Task: Find flights from Chicago to Europe for two people, traveling from August 1 to August 31.
Action: Mouse pressed left at (358, 245)
Screenshot: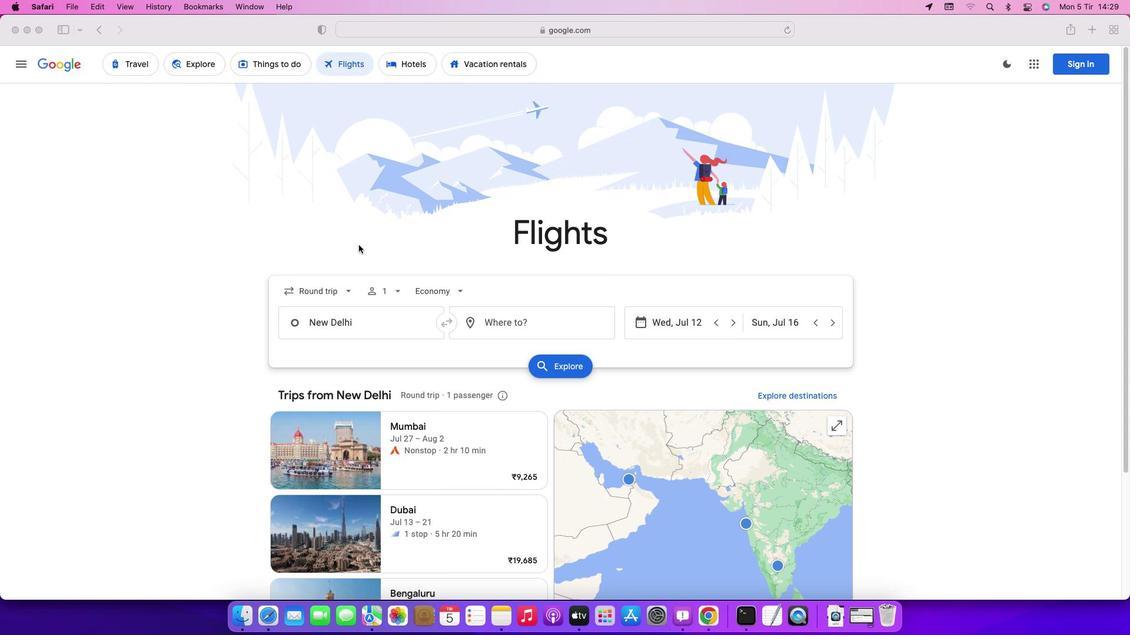 
Action: Mouse moved to (342, 294)
Screenshot: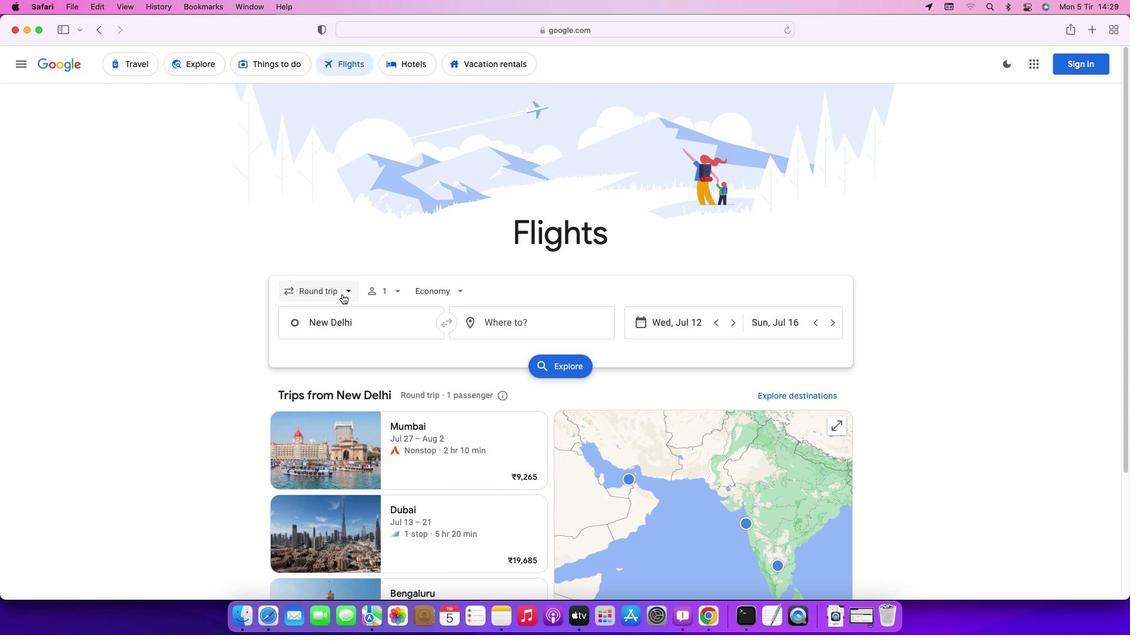 
Action: Mouse pressed left at (342, 294)
Screenshot: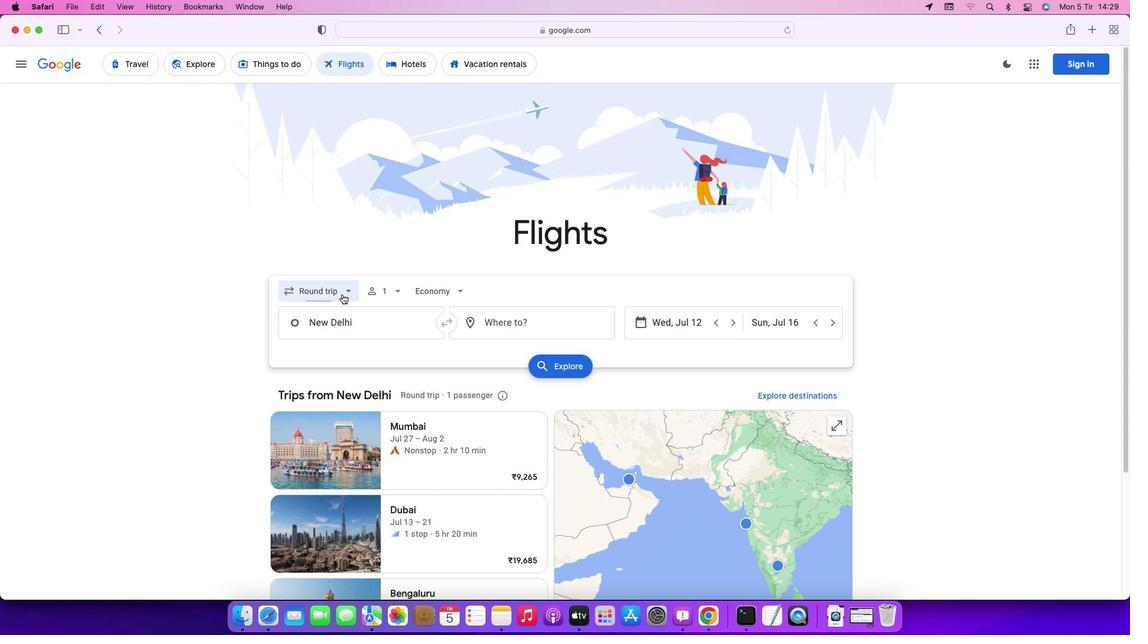 
Action: Mouse moved to (335, 316)
Screenshot: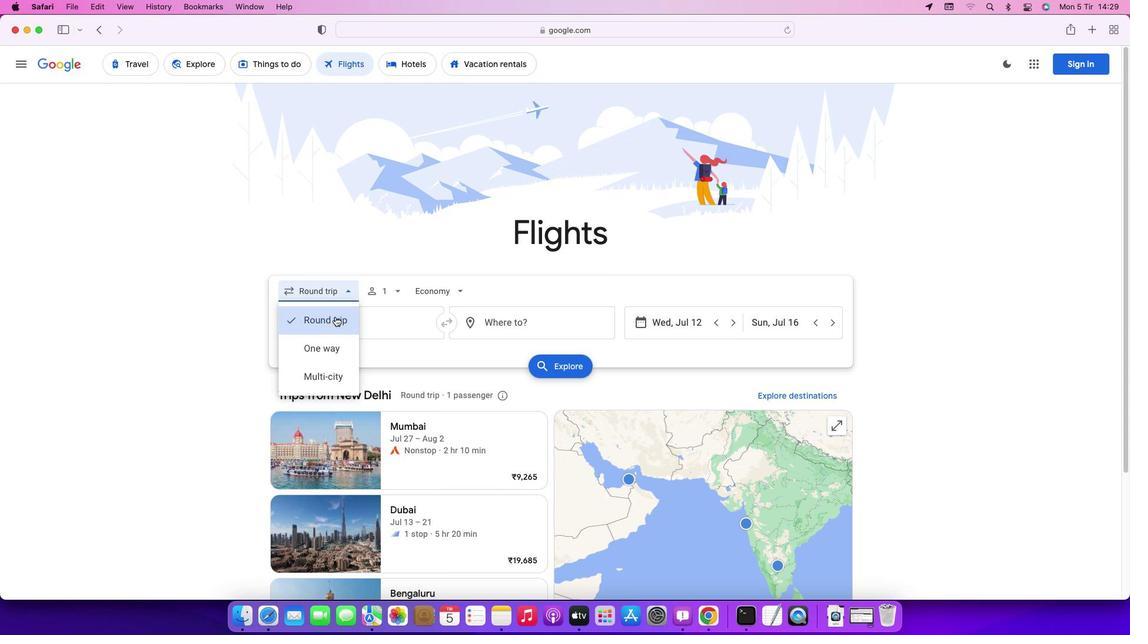 
Action: Mouse pressed left at (335, 316)
Screenshot: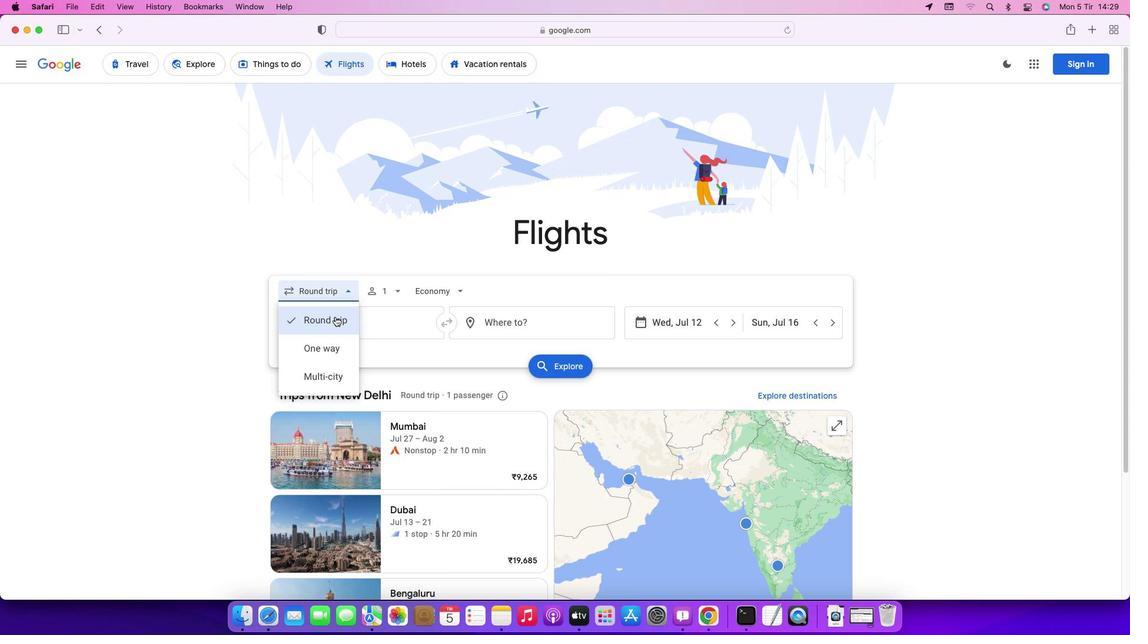 
Action: Mouse moved to (388, 289)
Screenshot: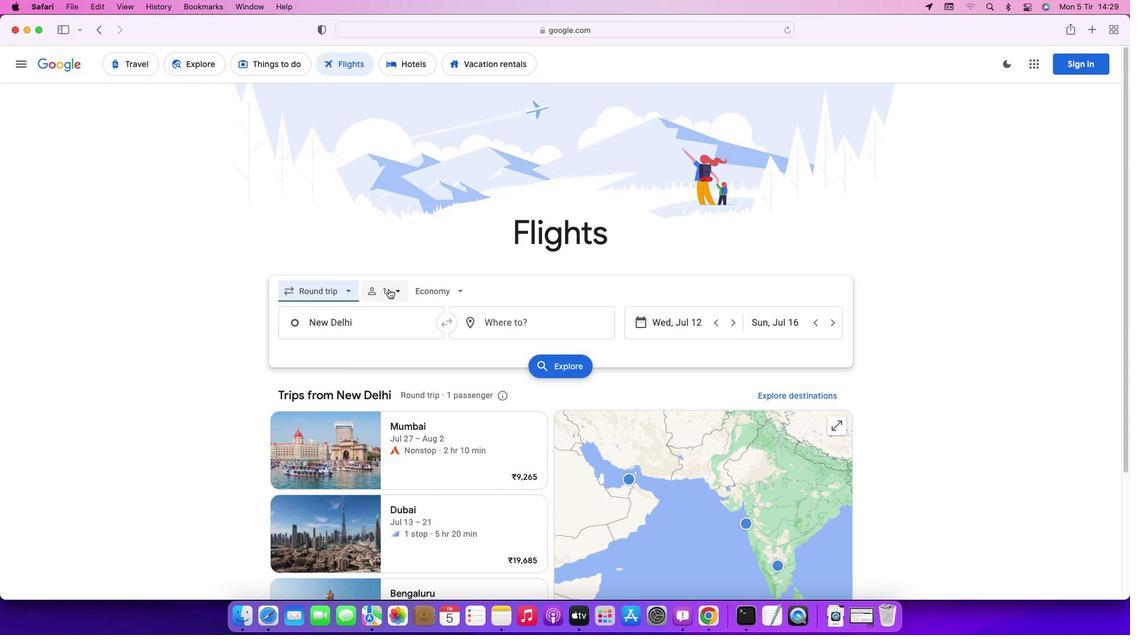 
Action: Mouse pressed left at (388, 289)
Screenshot: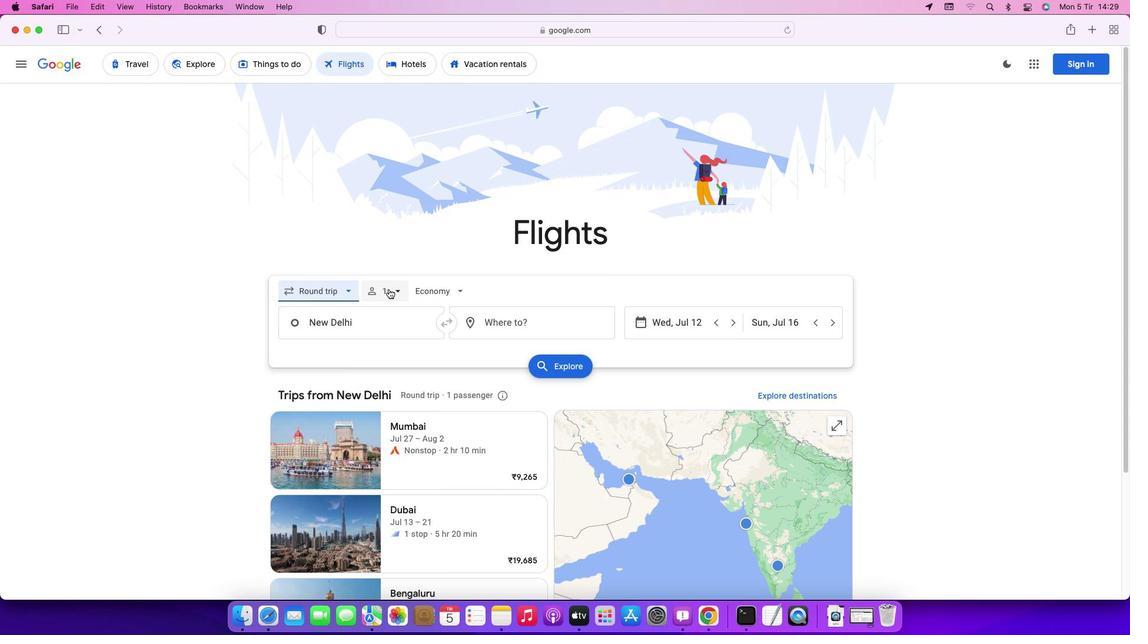 
Action: Mouse moved to (466, 319)
Screenshot: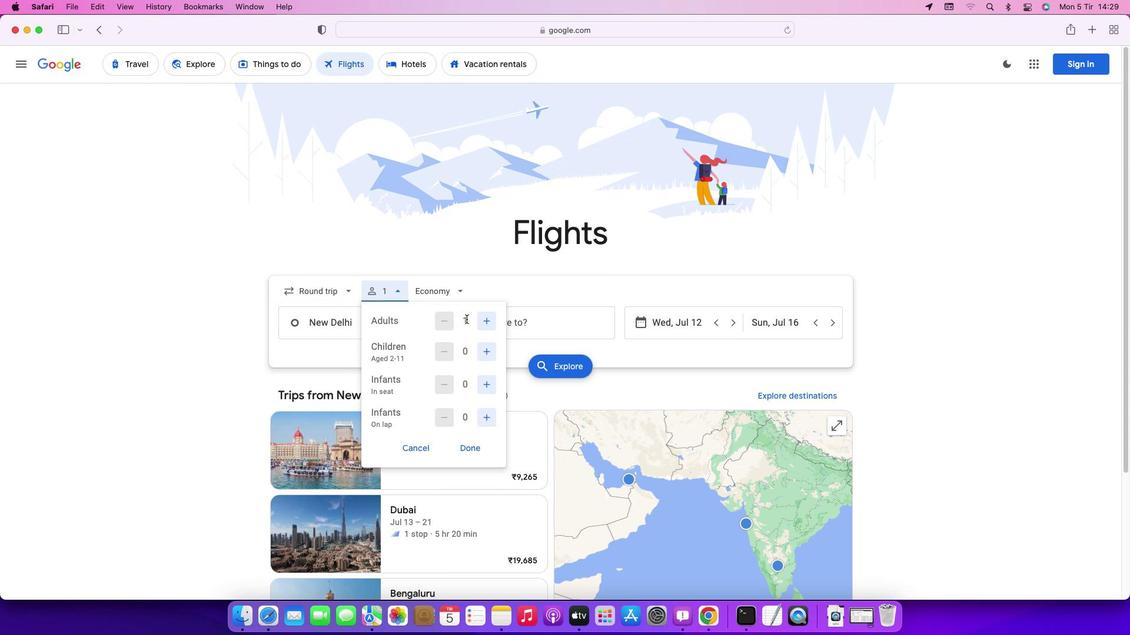 
Action: Mouse pressed left at (466, 319)
Screenshot: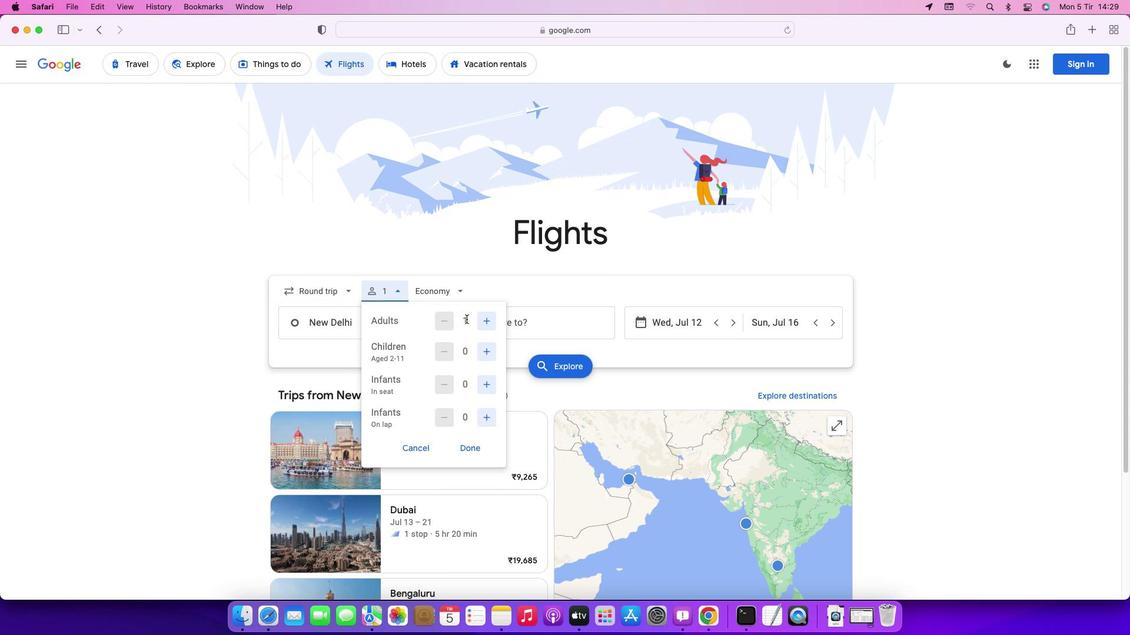 
Action: Mouse moved to (483, 383)
Screenshot: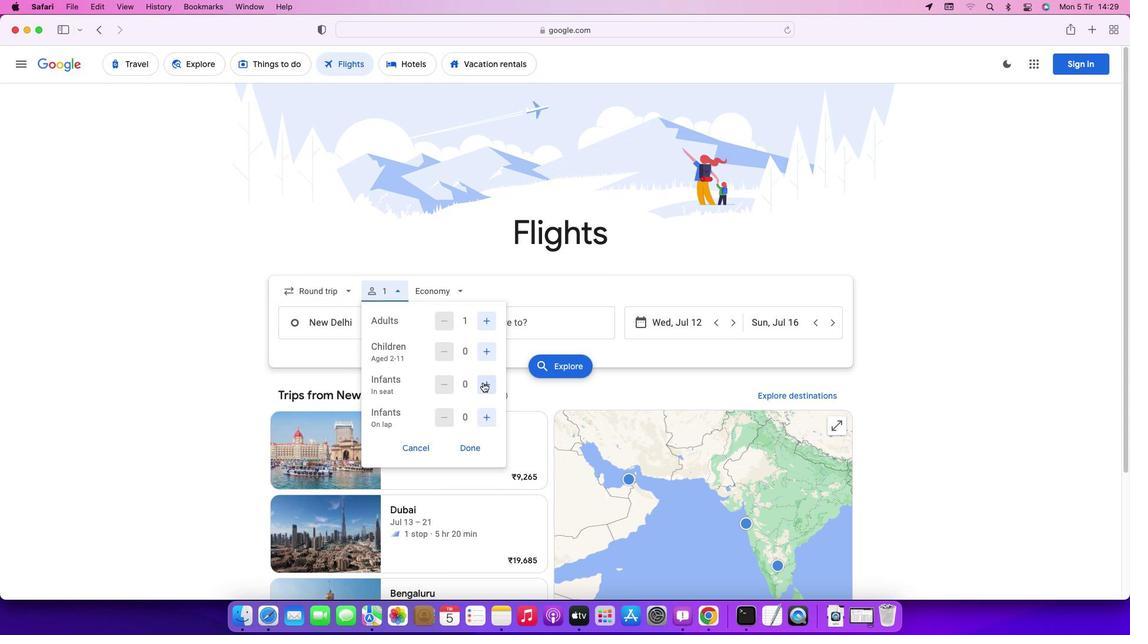 
Action: Mouse pressed left at (483, 383)
Screenshot: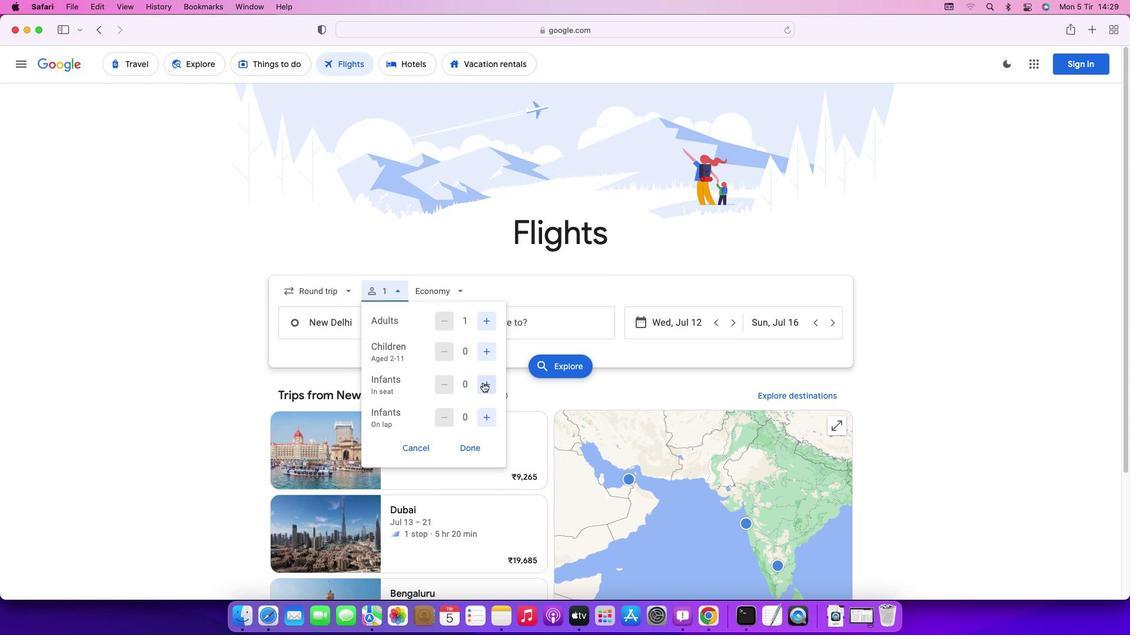 
Action: Mouse moved to (472, 453)
Screenshot: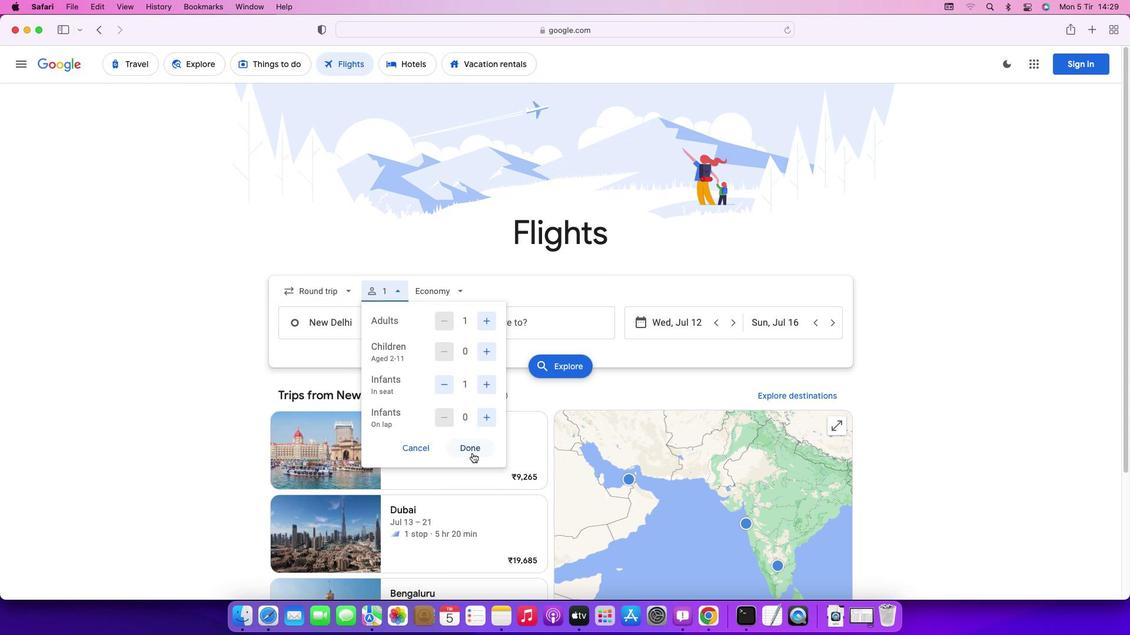 
Action: Mouse pressed left at (472, 453)
Screenshot: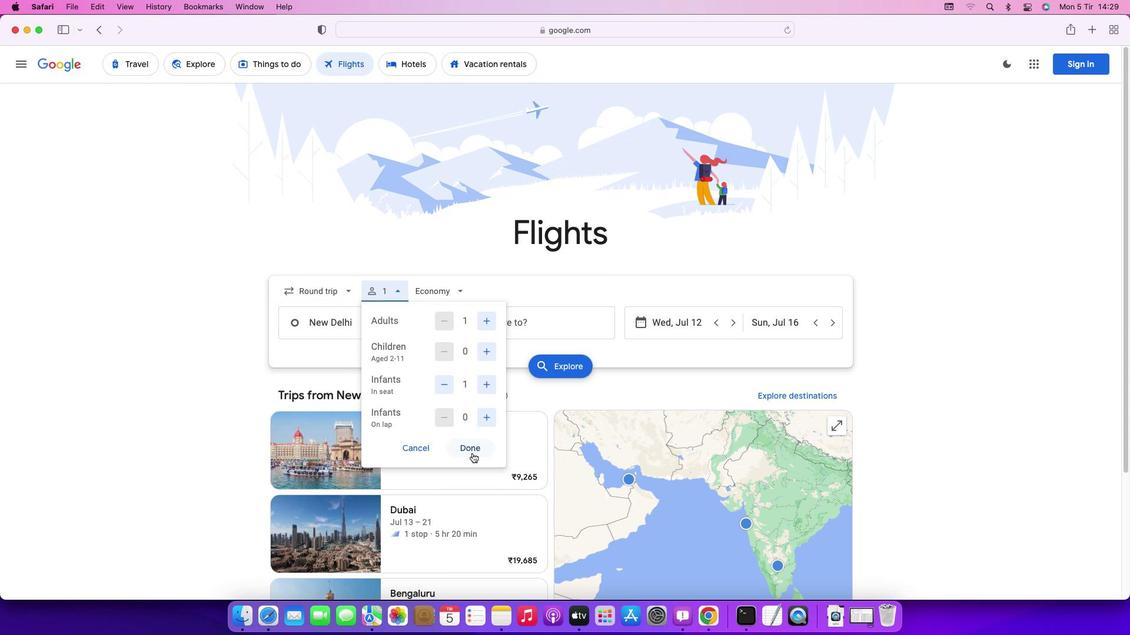
Action: Mouse moved to (446, 287)
Screenshot: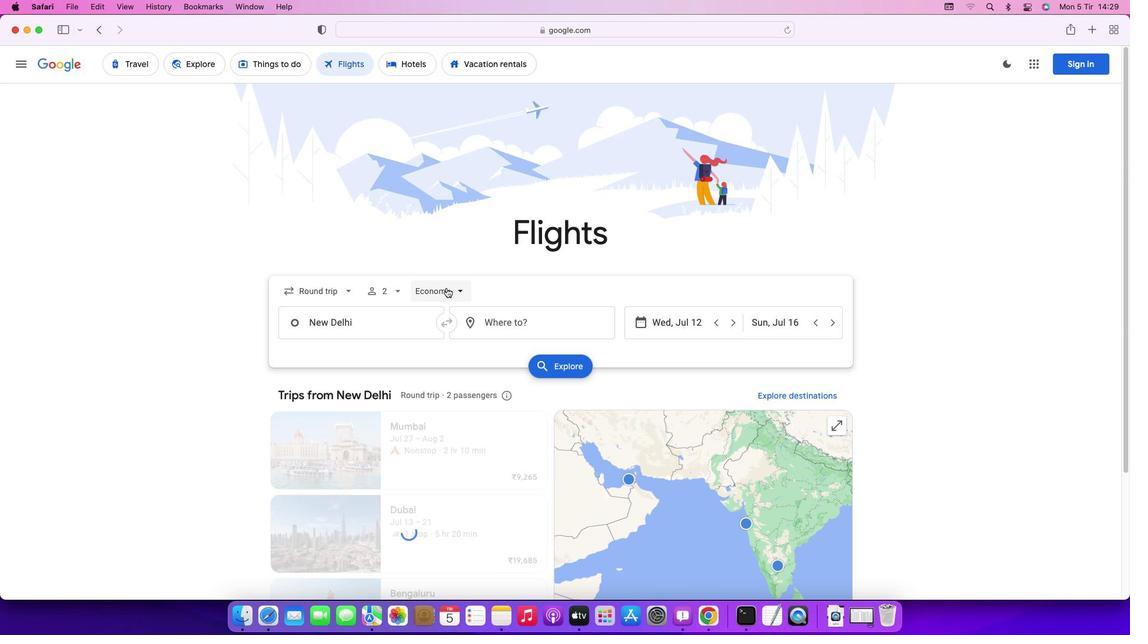 
Action: Mouse pressed left at (446, 287)
Screenshot: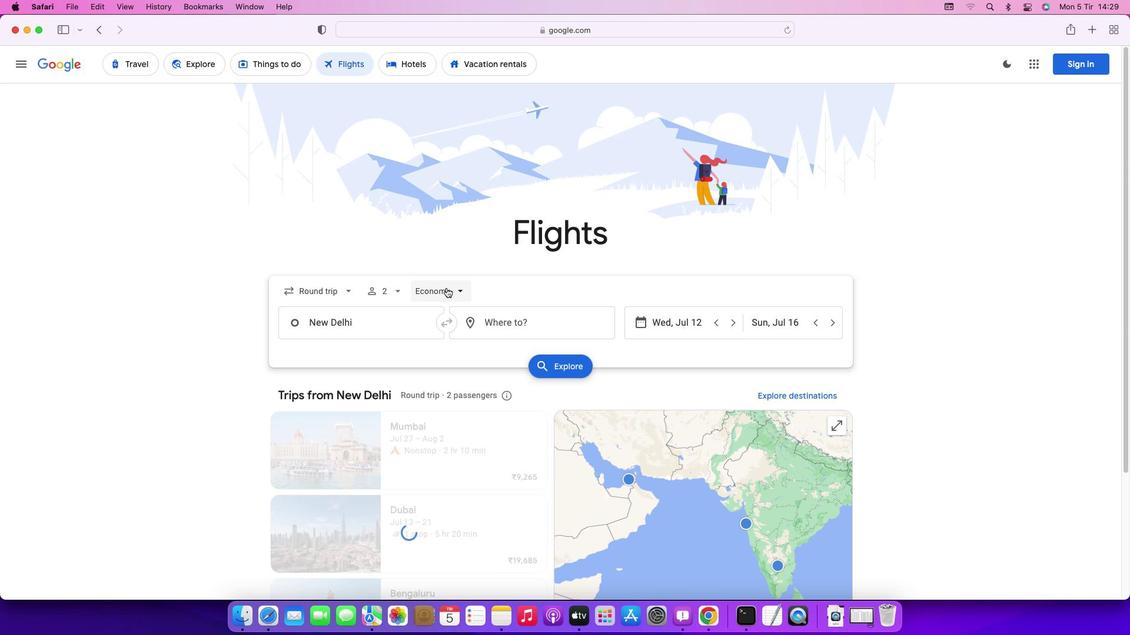 
Action: Mouse moved to (459, 319)
Screenshot: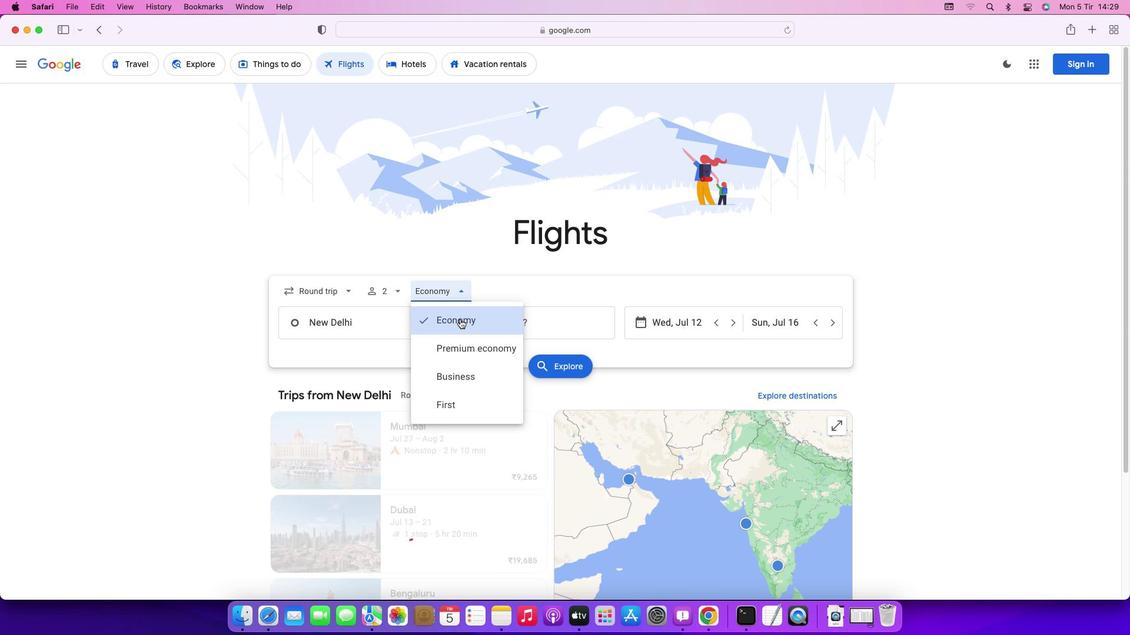 
Action: Mouse pressed left at (459, 319)
Screenshot: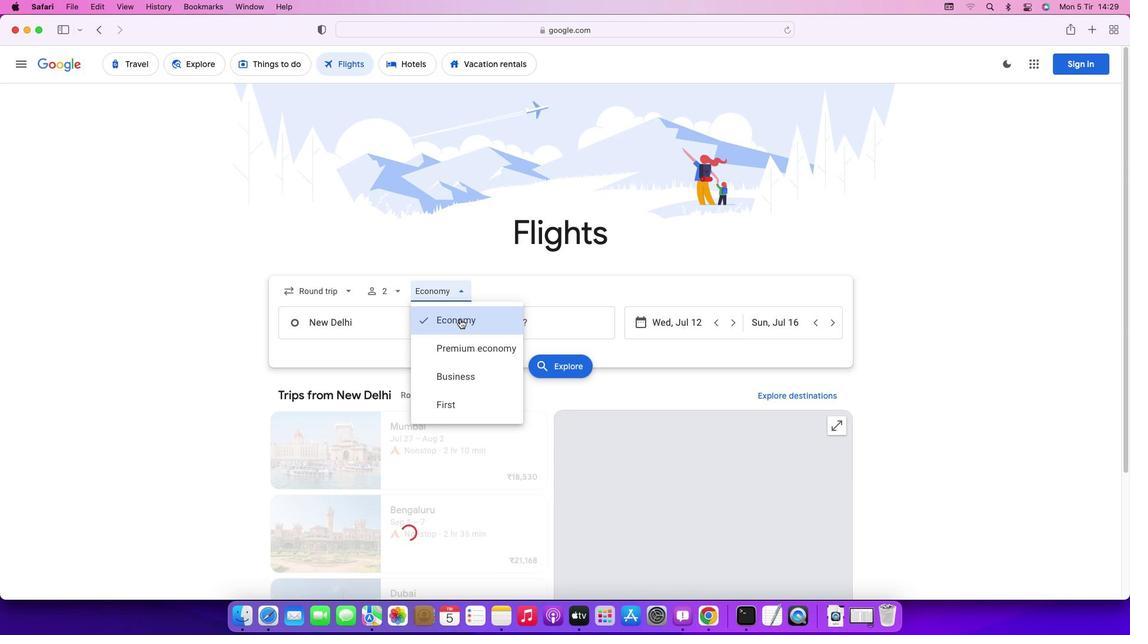 
Action: Mouse moved to (386, 322)
Screenshot: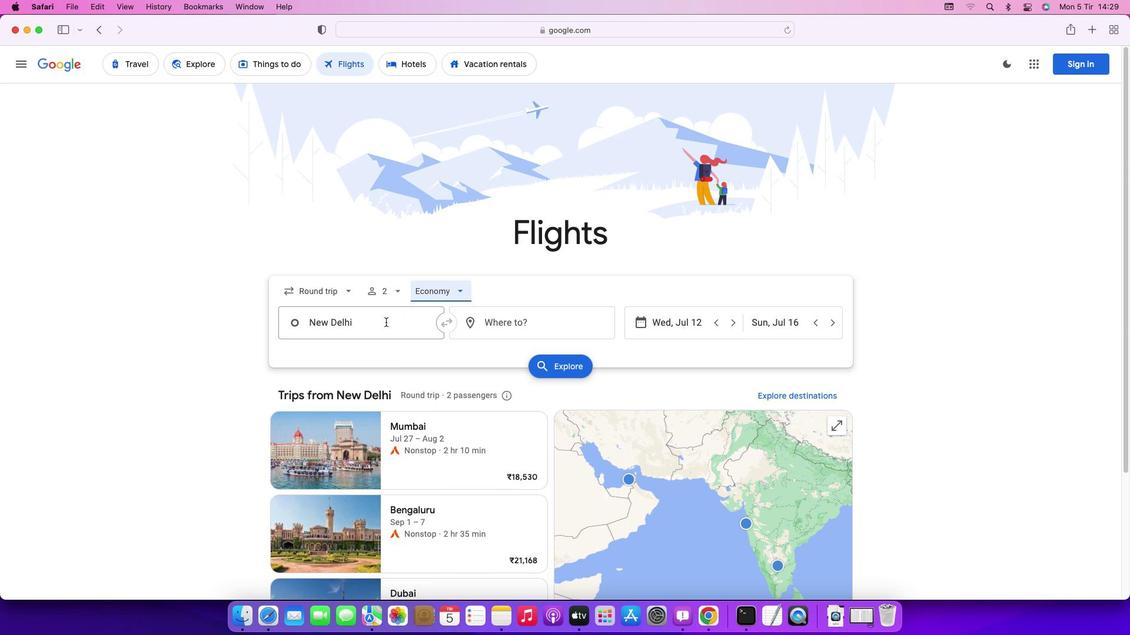
Action: Mouse pressed left at (386, 322)
Screenshot: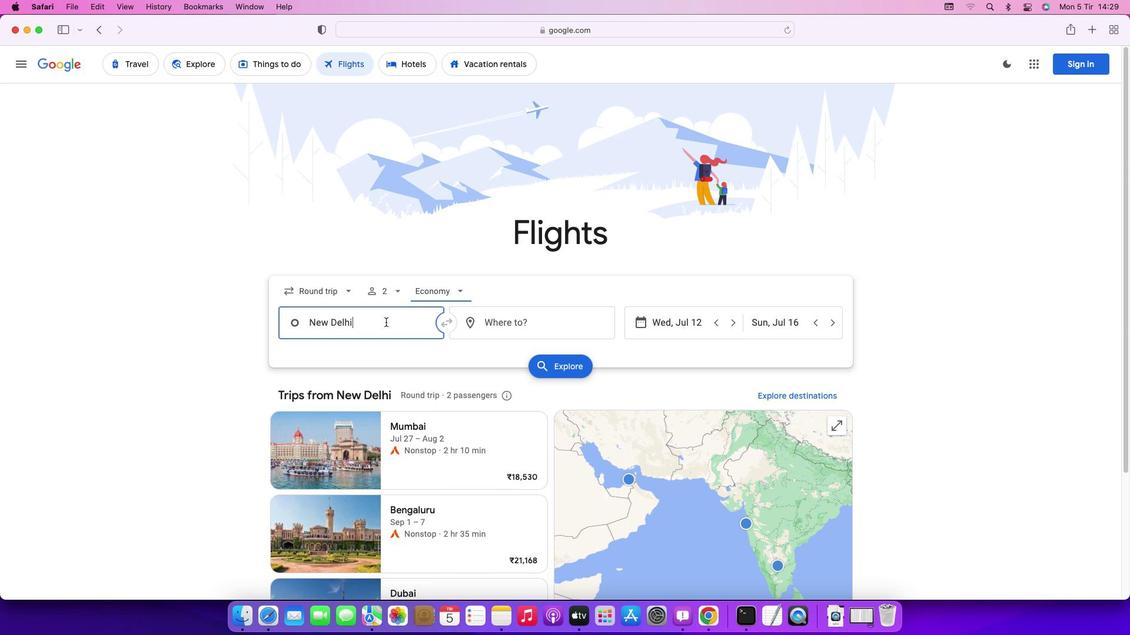 
Action: Mouse moved to (375, 326)
Screenshot: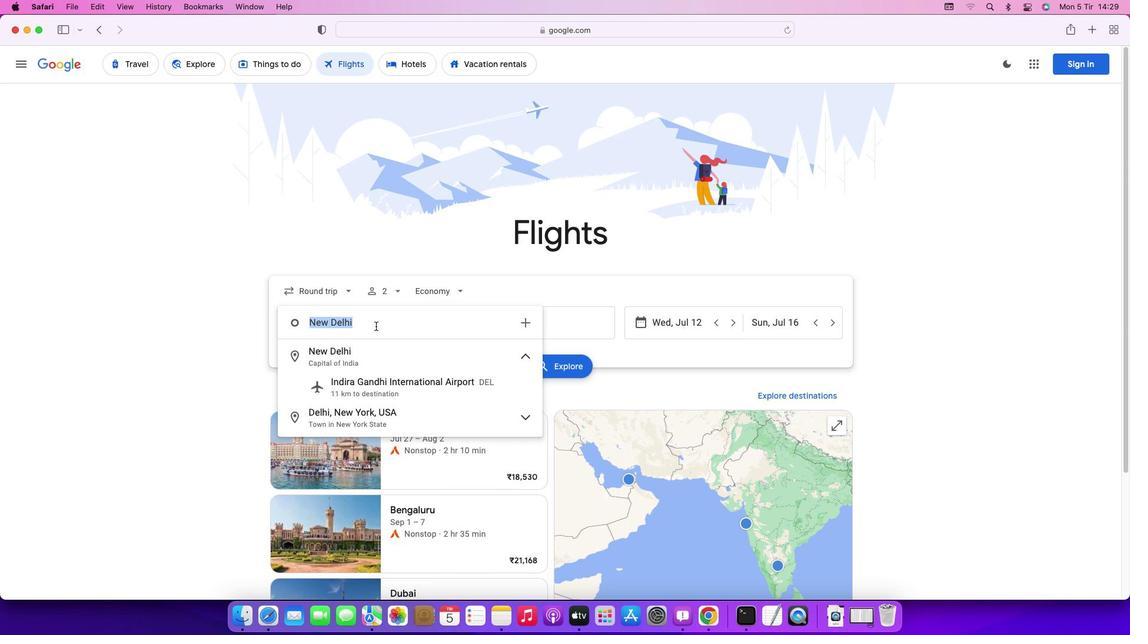 
Action: Key pressed Key.backspaceKey.caps_lock'C'Key.caps_lock'h''i''c''a''g''o'Key.enter
Screenshot: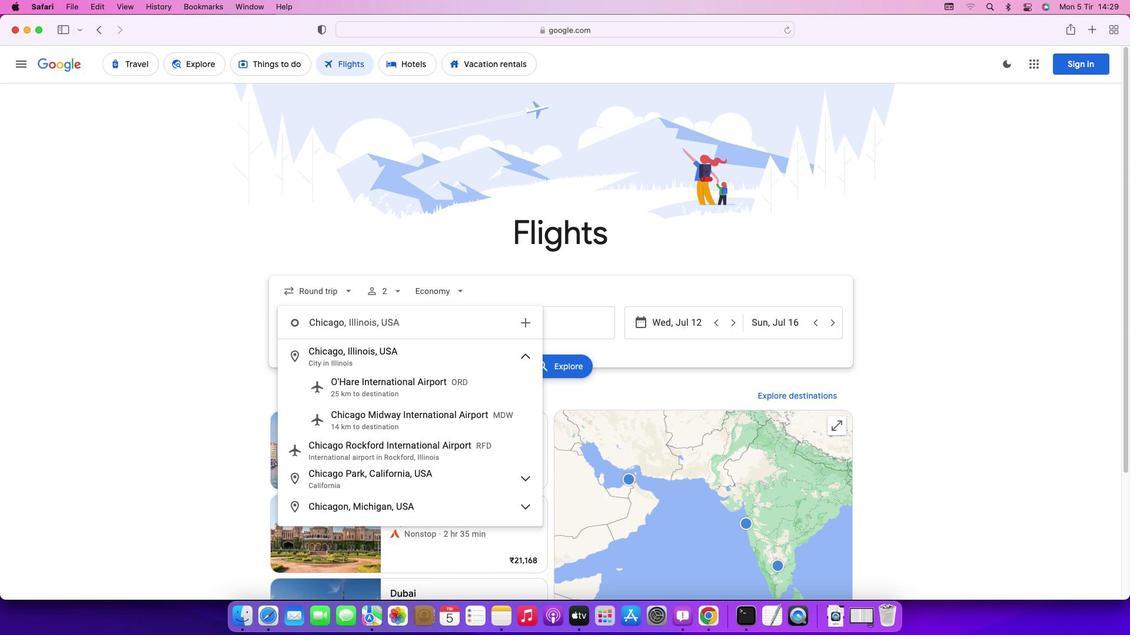 
Action: Mouse moved to (489, 322)
Screenshot: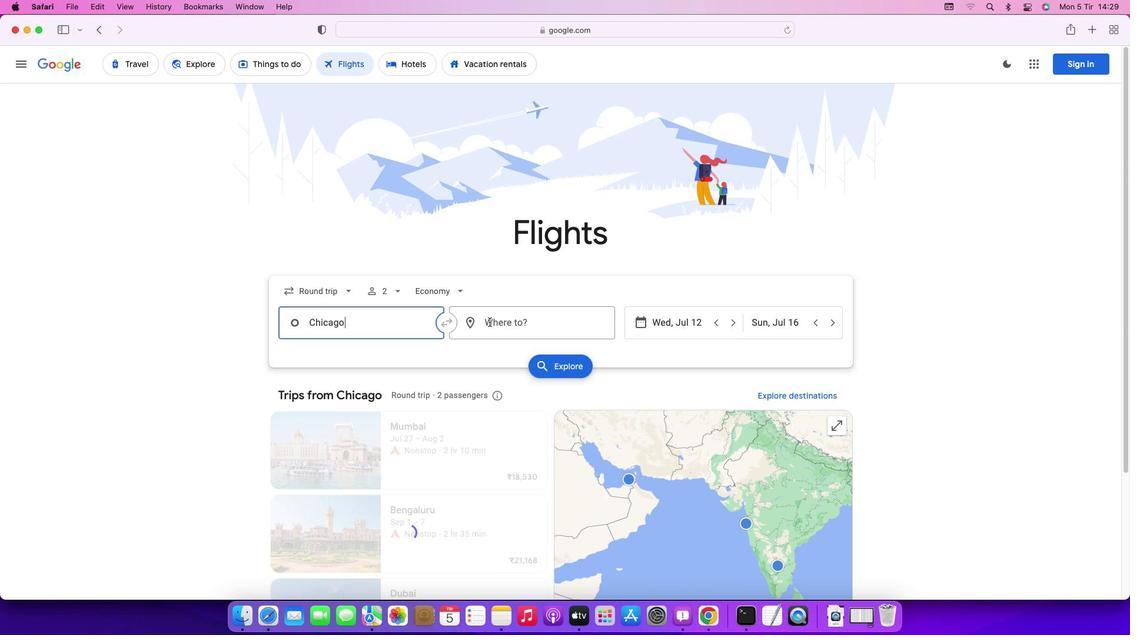 
Action: Mouse pressed left at (489, 322)
Screenshot: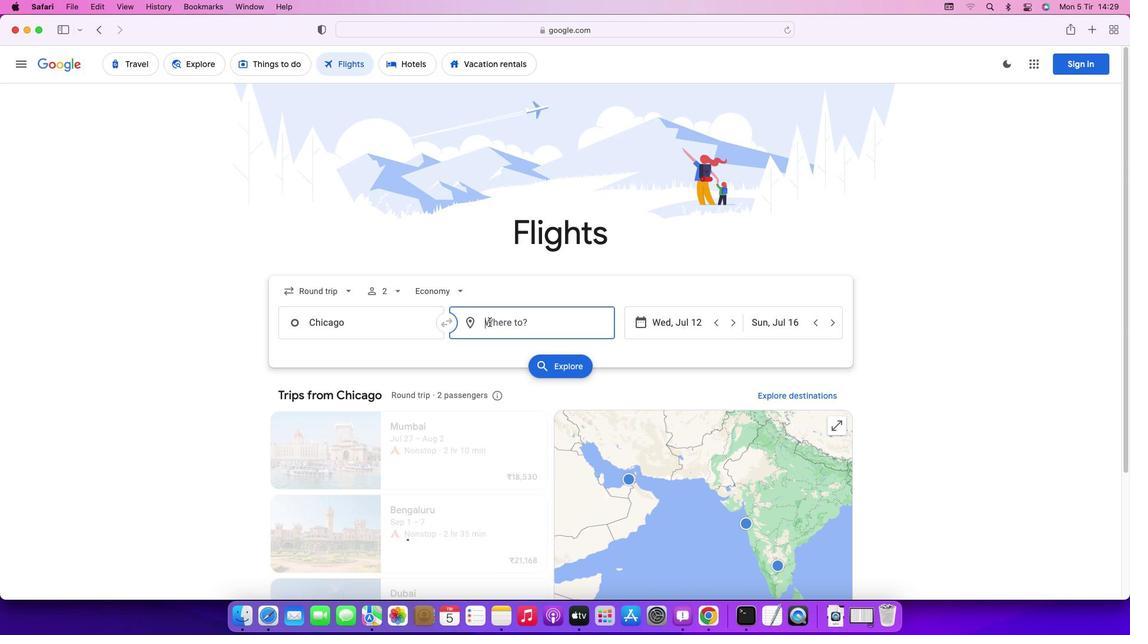 
Action: Key pressed Key.caps_lock'E'Key.caps_lock'u''r''o''p''e'Key.enter
Screenshot: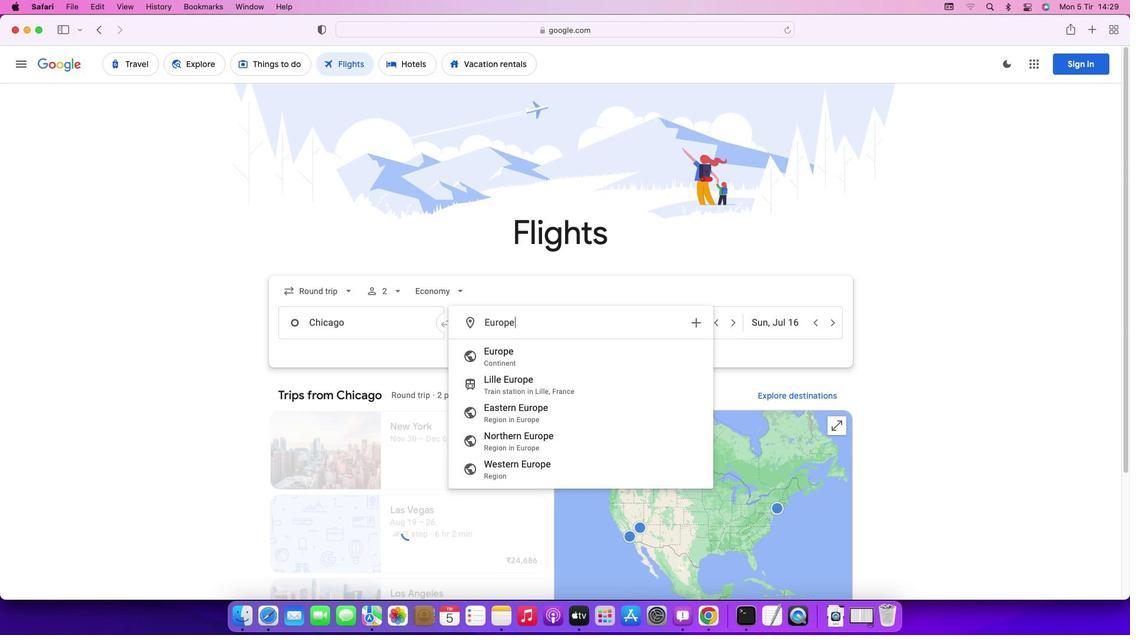 
Action: Mouse moved to (704, 322)
Screenshot: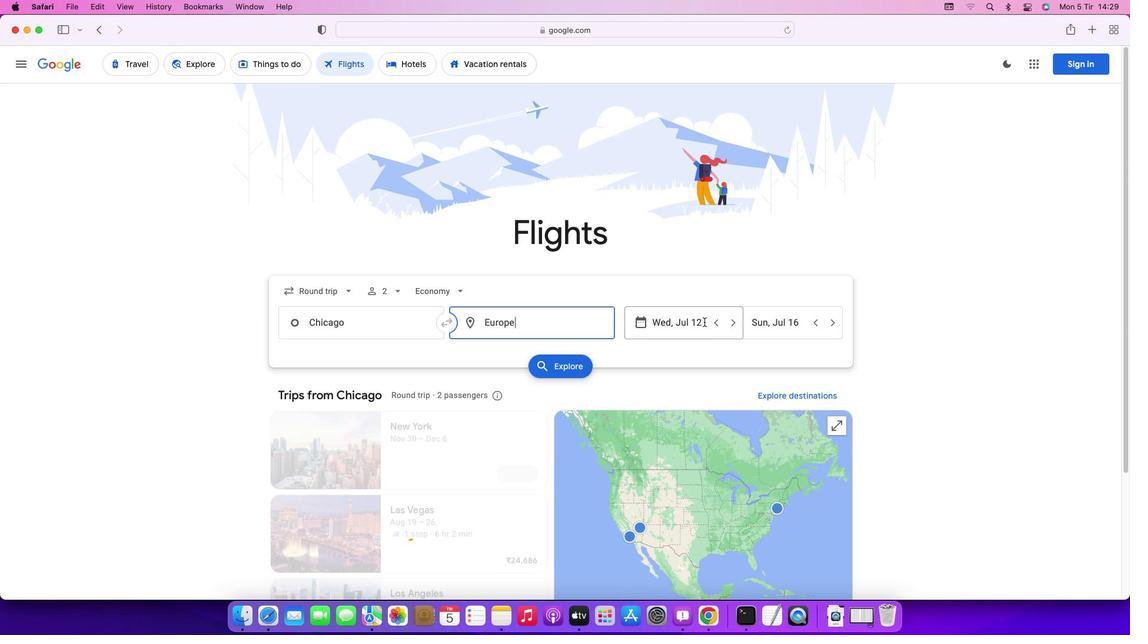 
Action: Mouse pressed left at (704, 322)
Screenshot: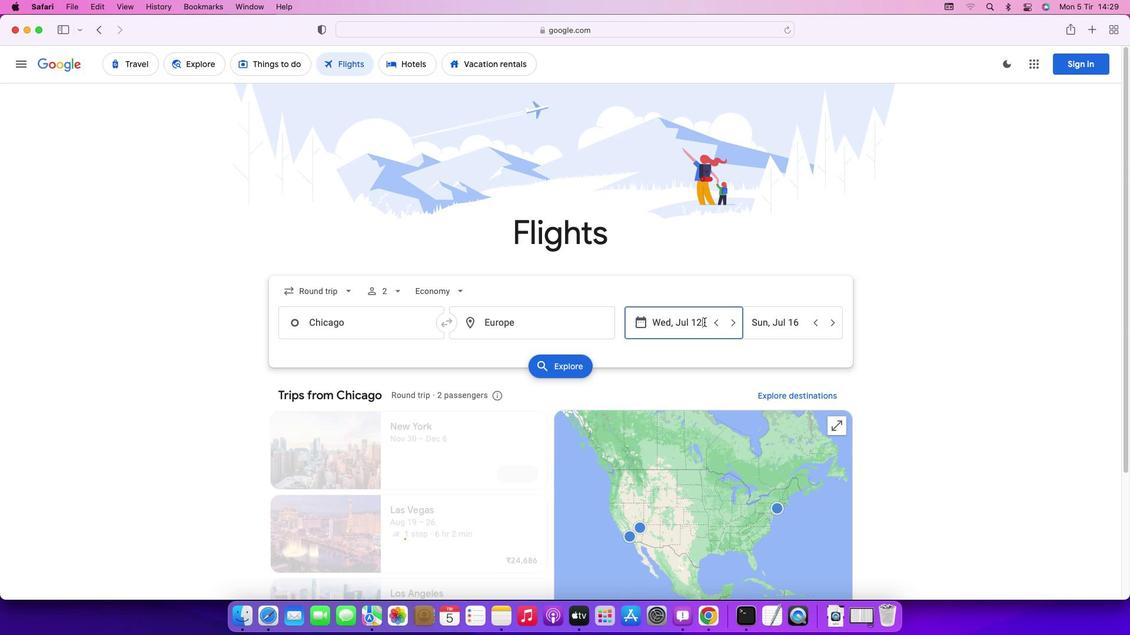 
Action: Mouse moved to (850, 442)
Screenshot: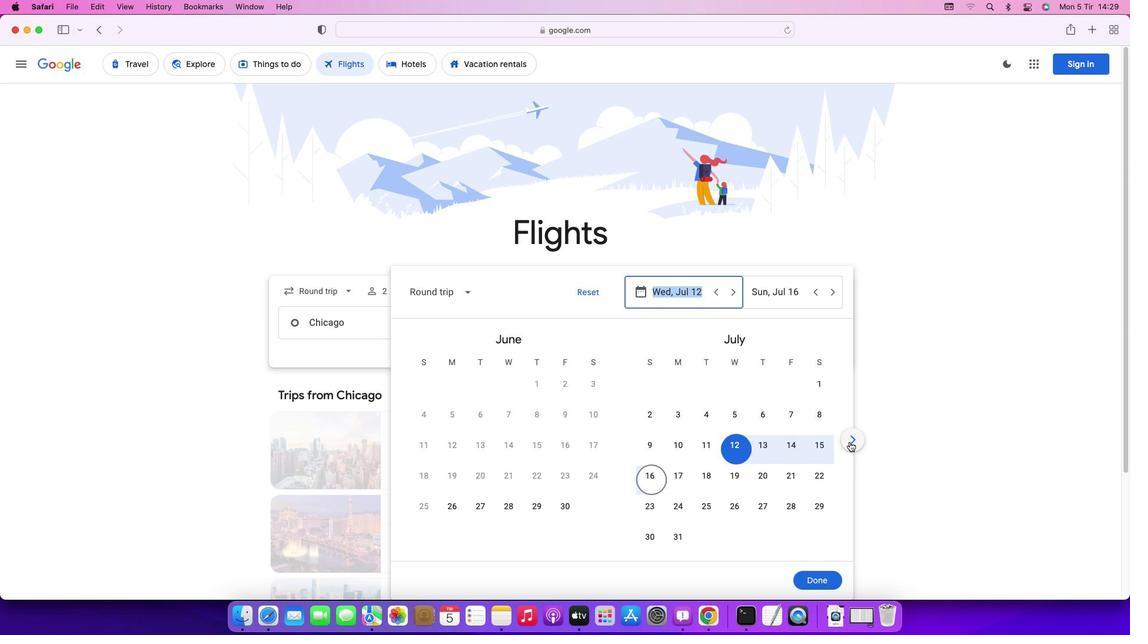 
Action: Mouse pressed left at (850, 442)
Screenshot: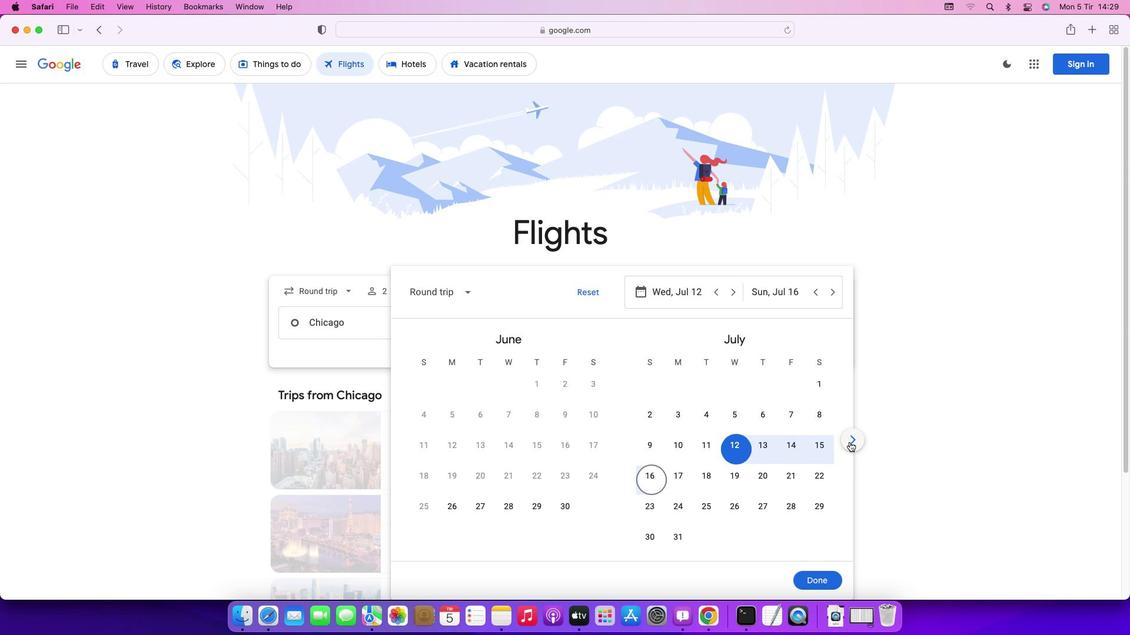 
Action: Mouse moved to (710, 388)
Screenshot: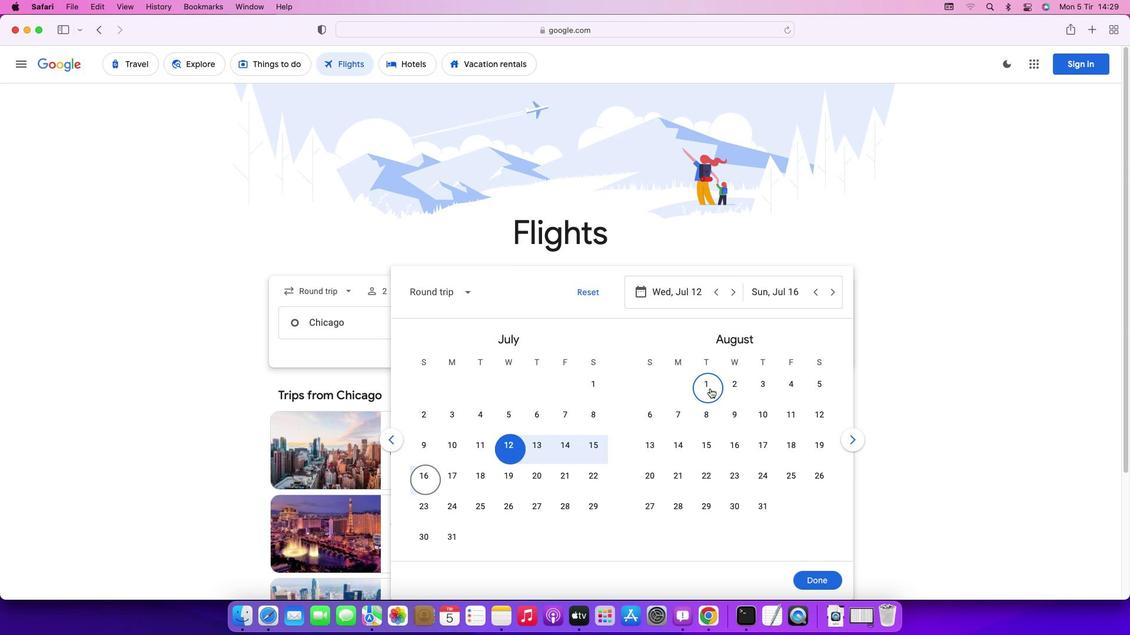 
Action: Mouse pressed left at (710, 388)
Screenshot: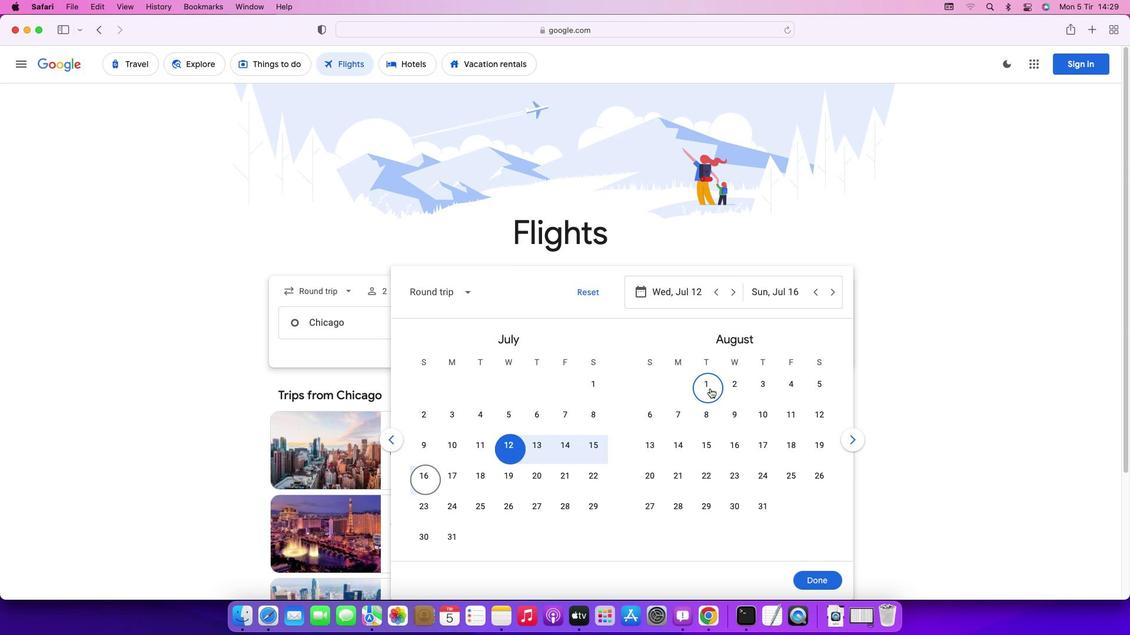 
Action: Mouse moved to (767, 503)
Screenshot: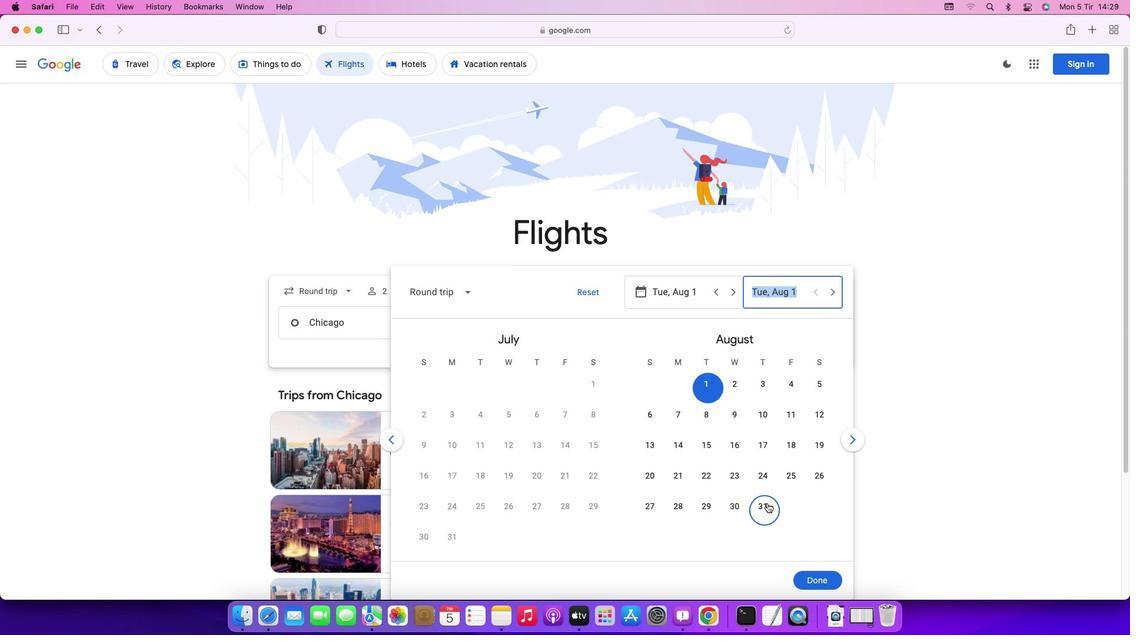 
Action: Mouse pressed left at (767, 503)
Screenshot: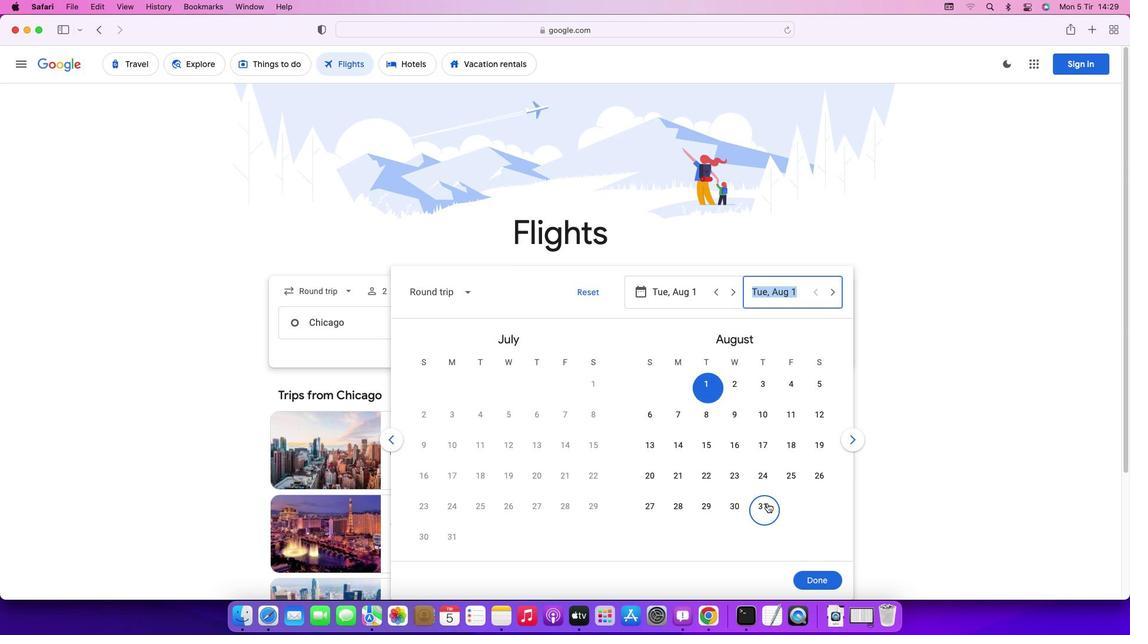 
Action: Mouse moved to (819, 577)
Screenshot: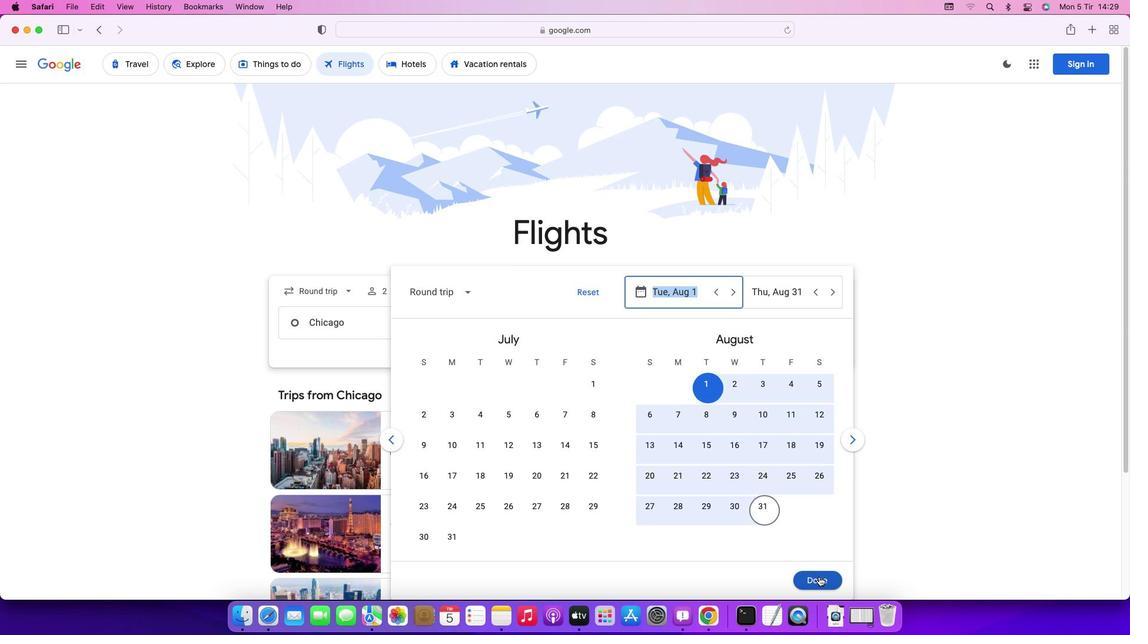 
Action: Mouse pressed left at (819, 577)
Screenshot: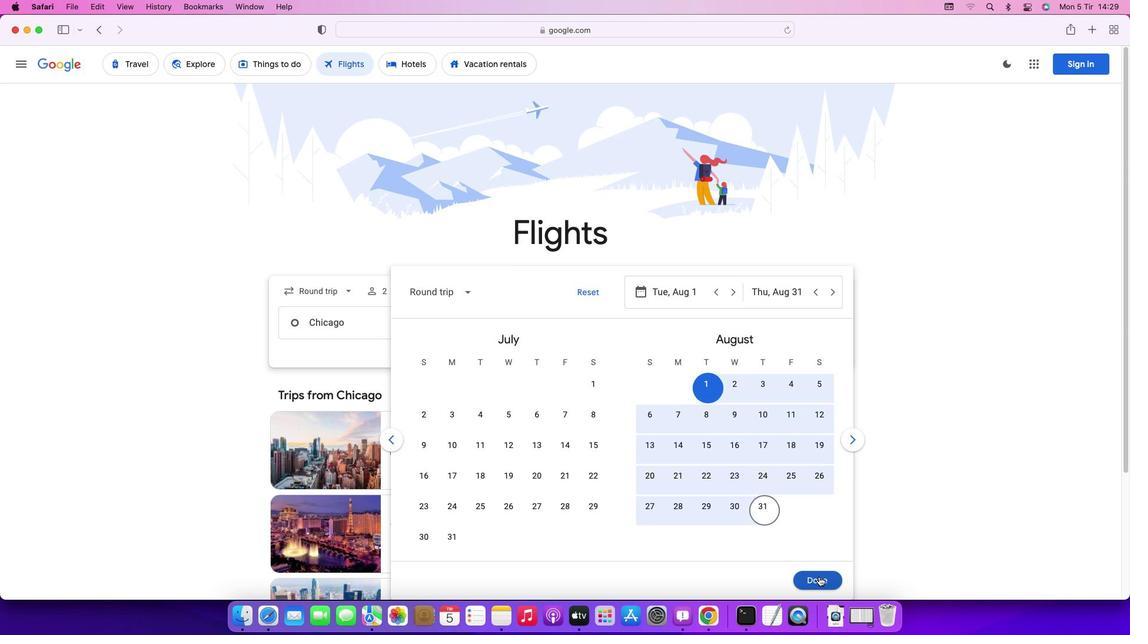 
Action: Mouse moved to (565, 365)
Screenshot: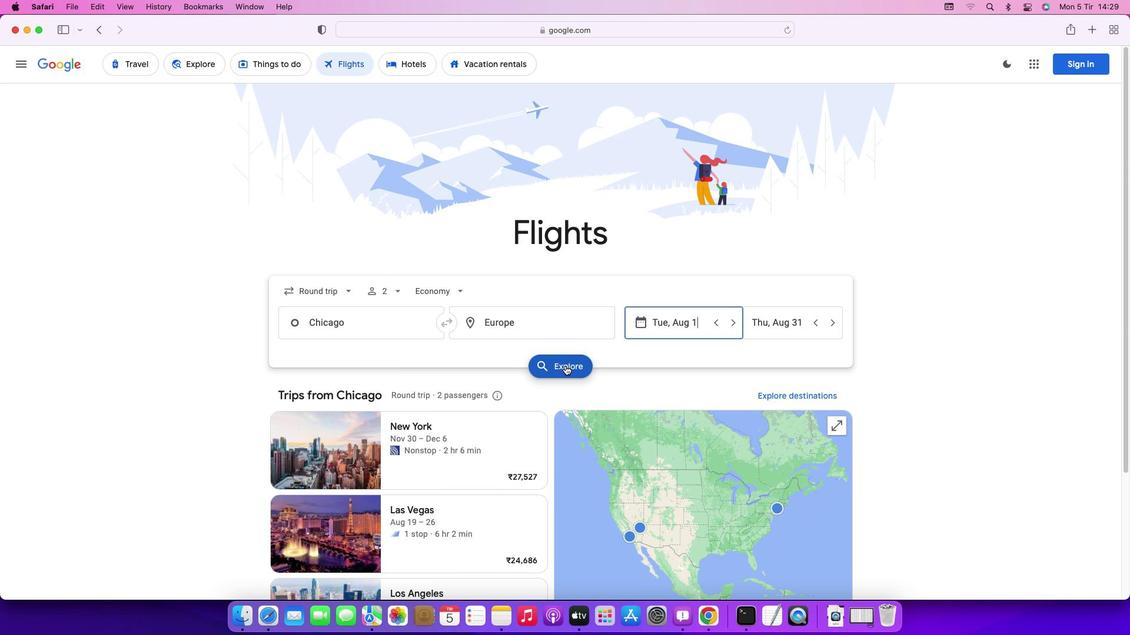 
Action: Mouse pressed left at (565, 365)
Screenshot: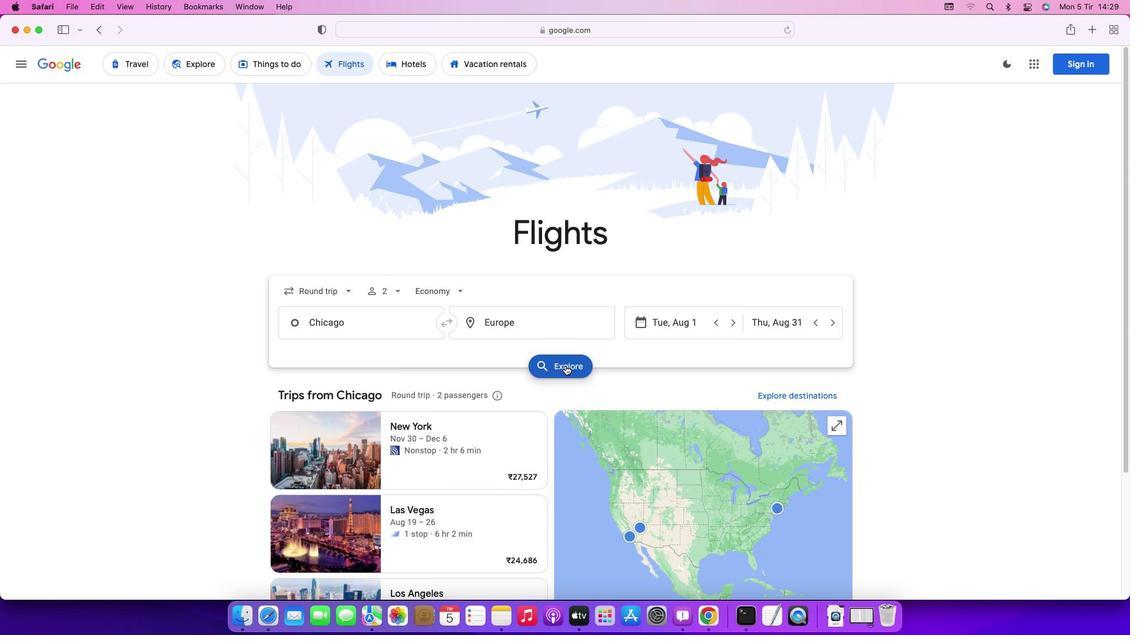 
Action: Mouse moved to (238, 365)
Screenshot: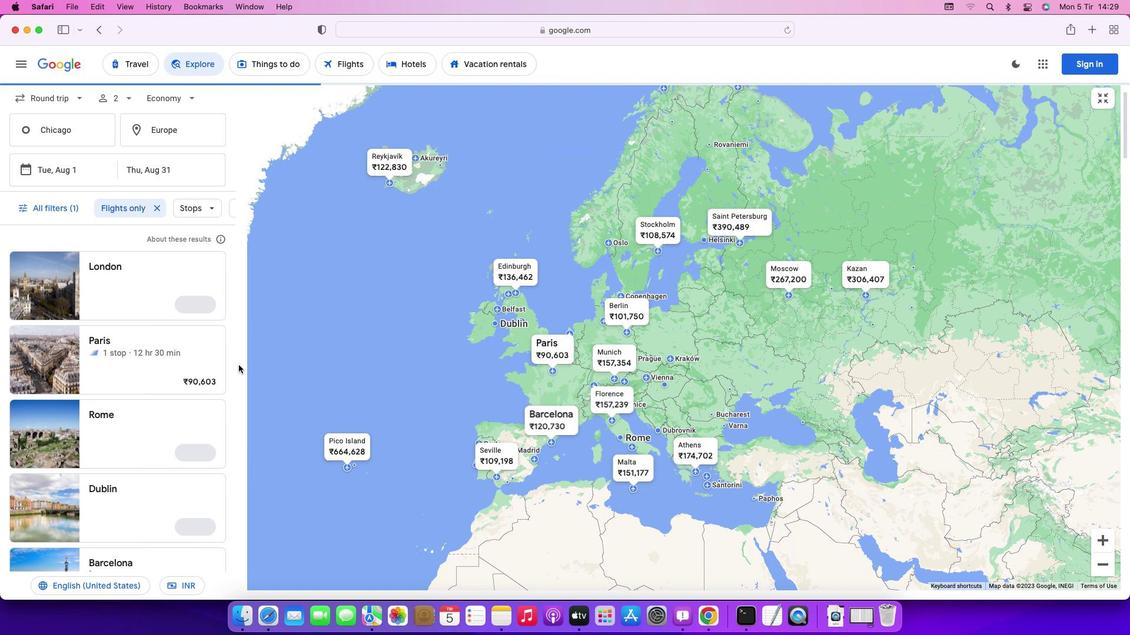
Action: Mouse scrolled (238, 365) with delta (0, 0)
Screenshot: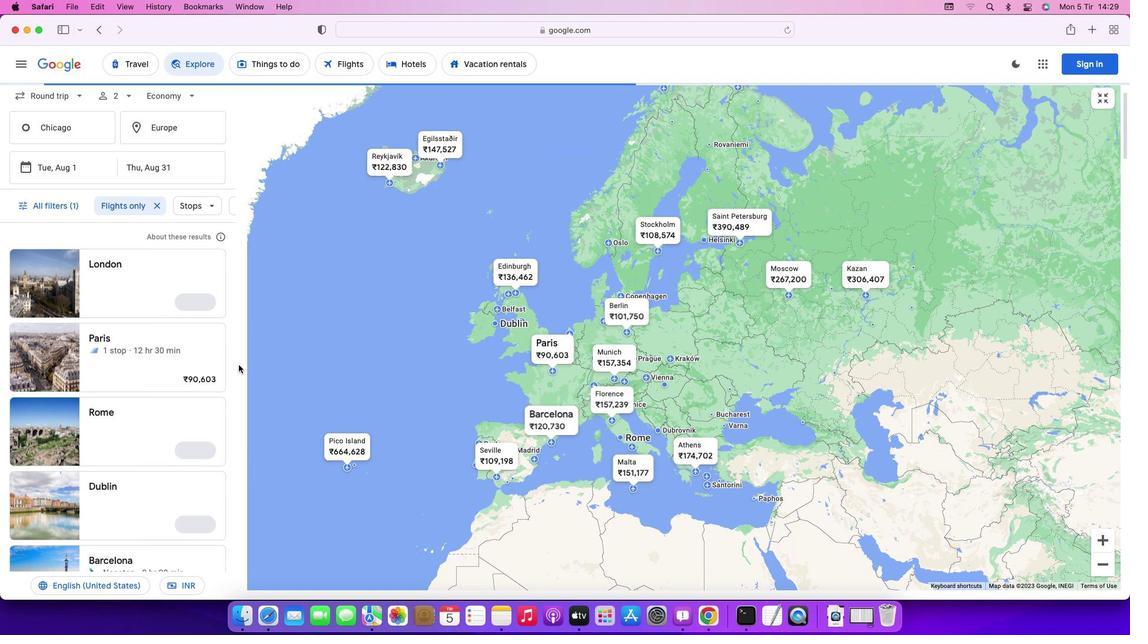 
Action: Mouse scrolled (238, 365) with delta (0, 0)
Screenshot: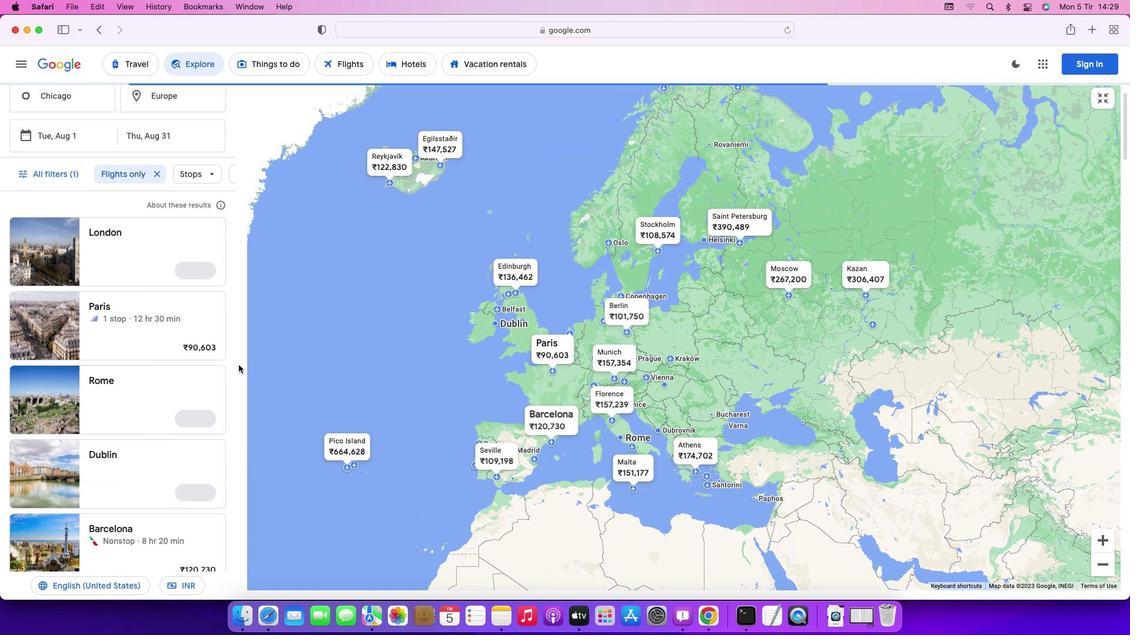 
Action: Mouse scrolled (238, 365) with delta (0, 0)
Screenshot: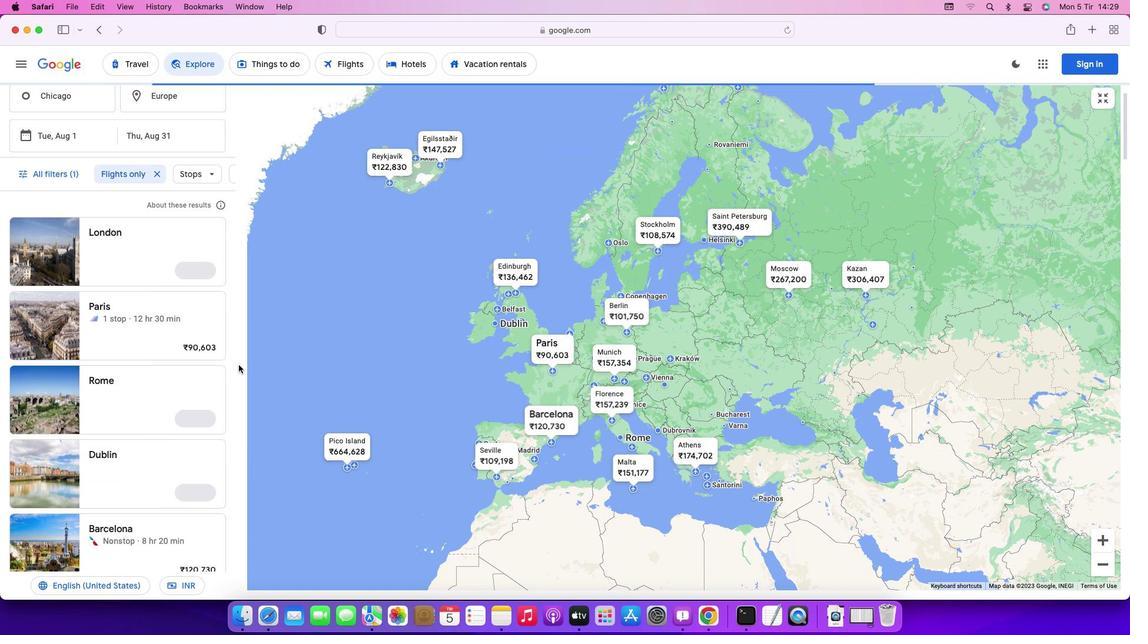 
Action: Mouse scrolled (238, 365) with delta (0, 0)
Screenshot: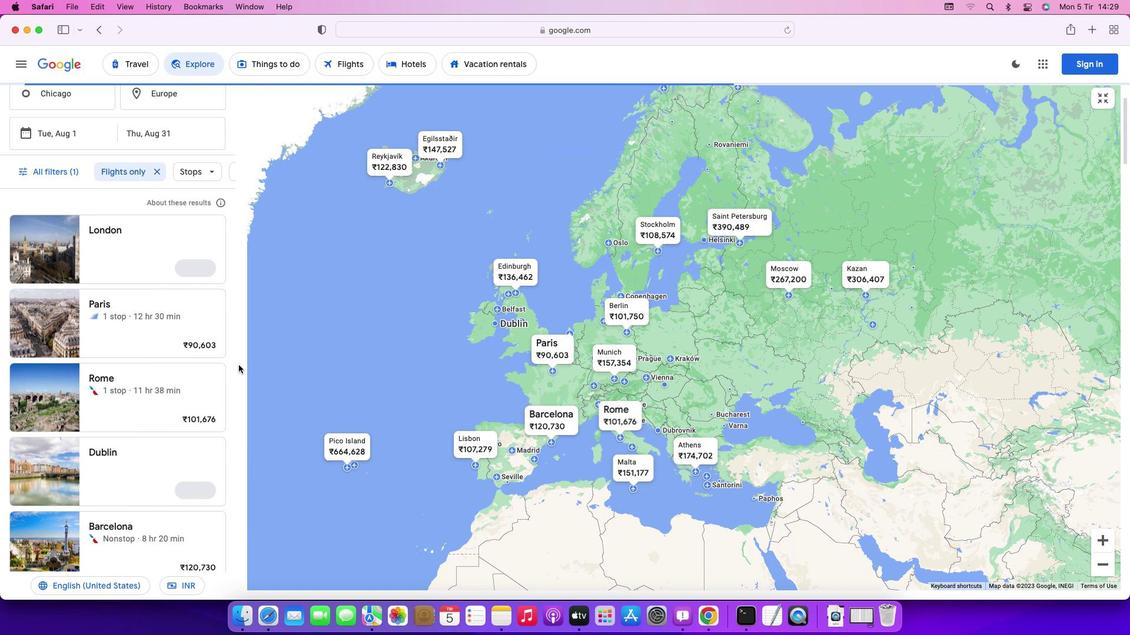 
Action: Mouse scrolled (238, 365) with delta (0, 0)
Screenshot: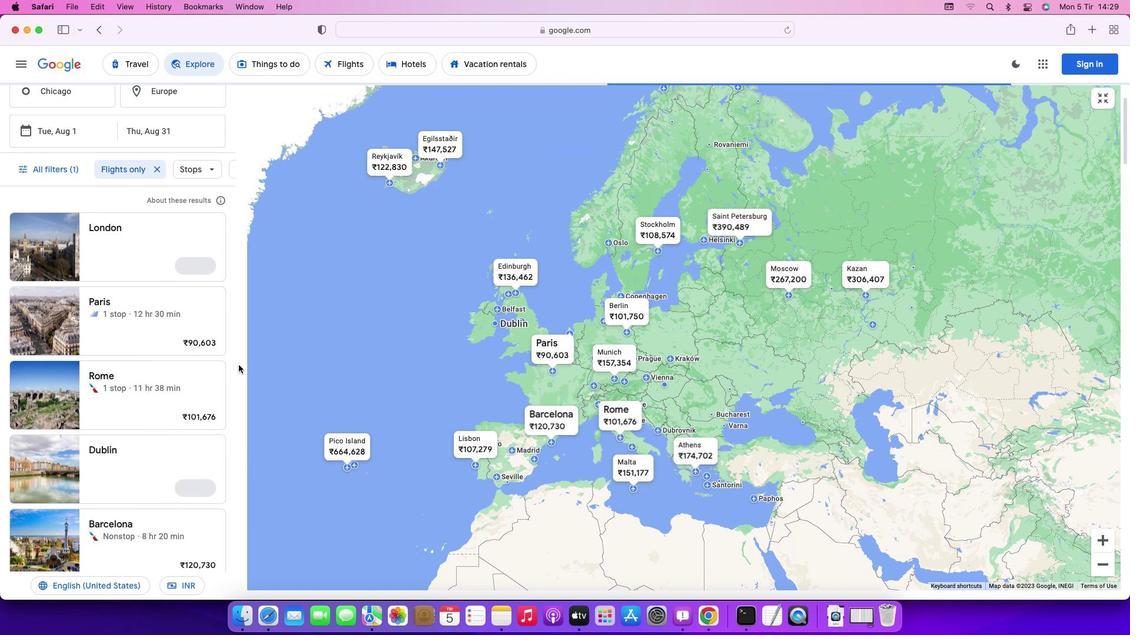 
Action: Mouse scrolled (238, 365) with delta (0, 0)
Screenshot: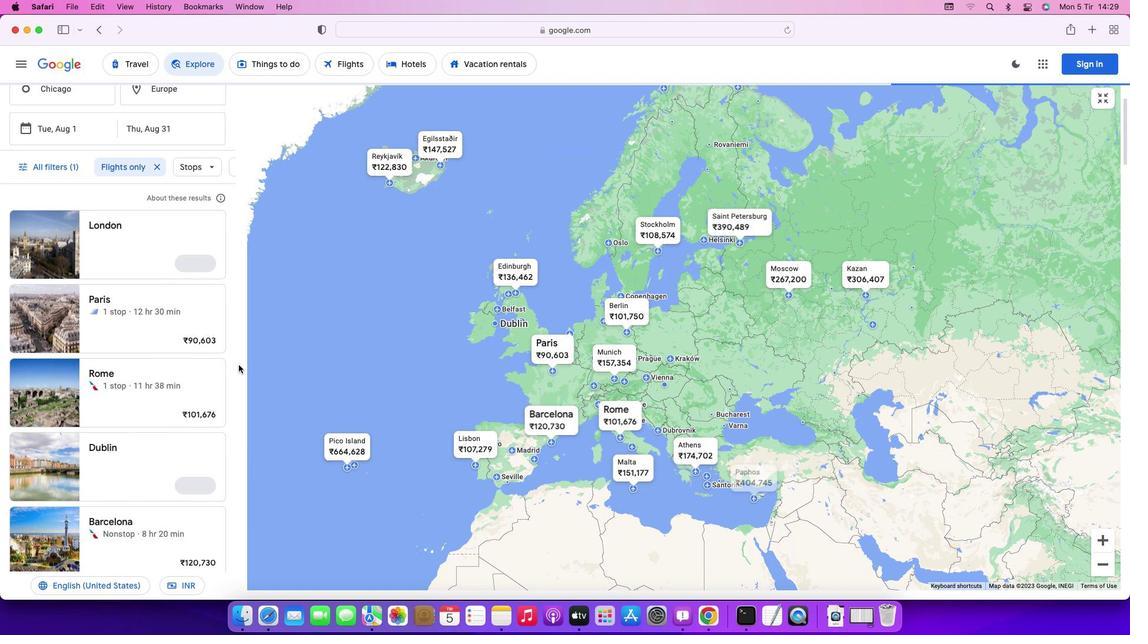 
Action: Mouse scrolled (238, 365) with delta (0, 0)
Screenshot: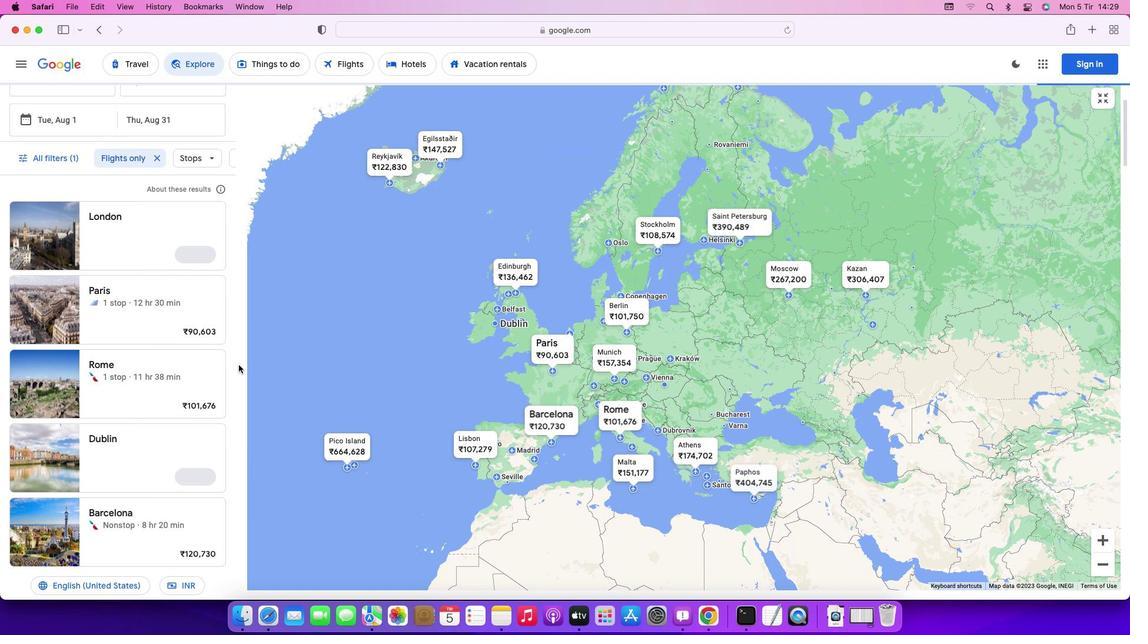 
Action: Mouse scrolled (238, 365) with delta (0, 0)
Screenshot: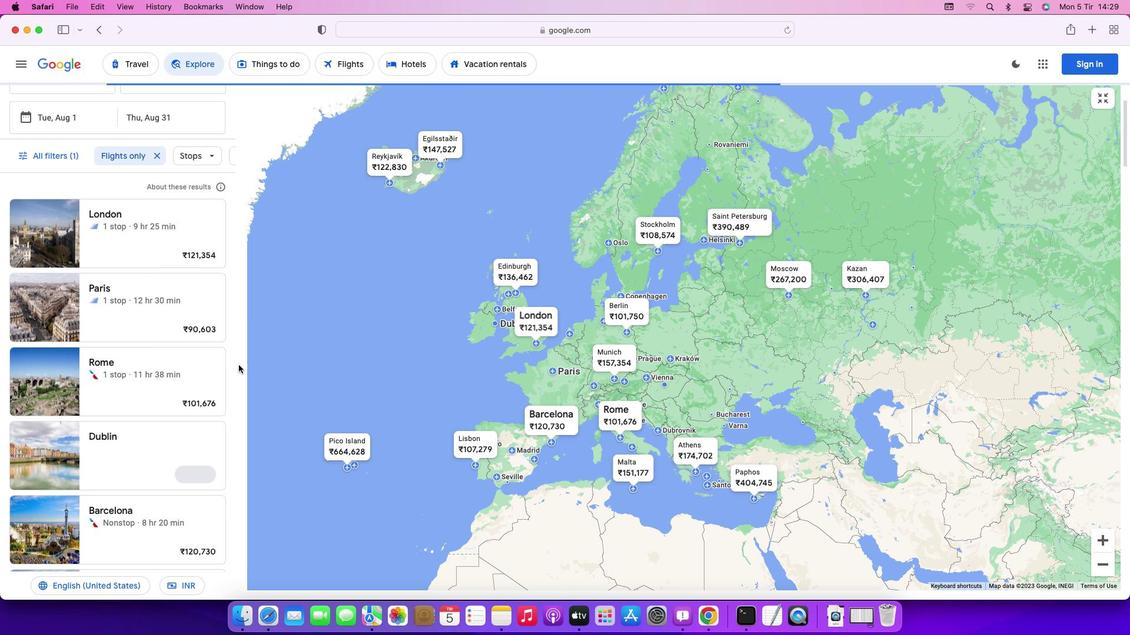 
Action: Mouse scrolled (238, 365) with delta (0, 0)
Screenshot: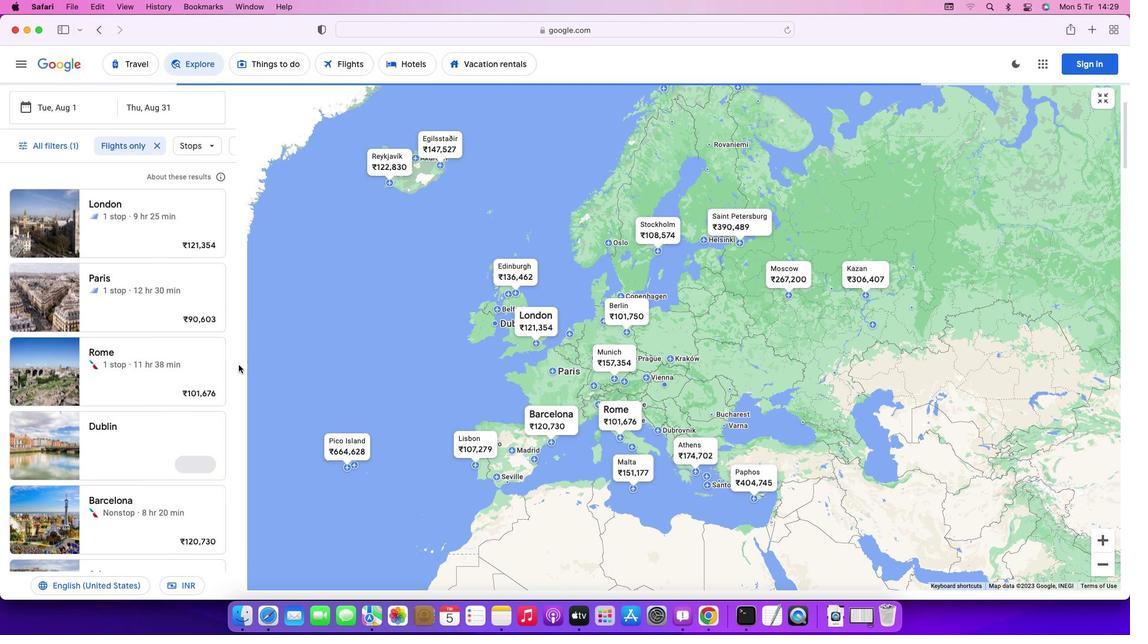 
Action: Mouse scrolled (238, 365) with delta (0, 0)
Screenshot: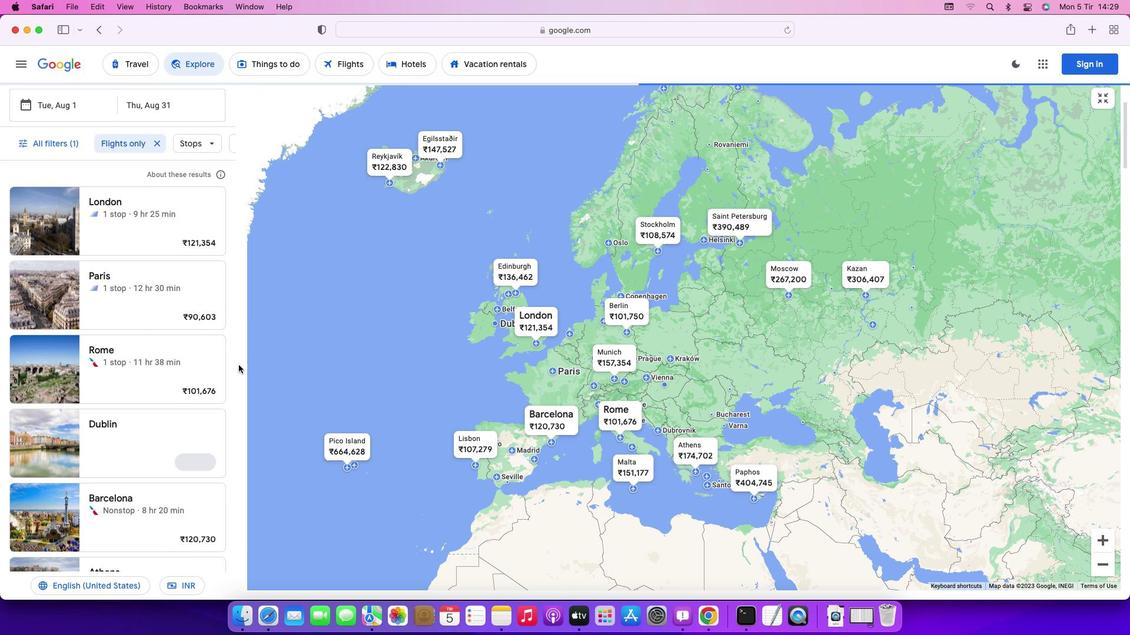 
Action: Mouse scrolled (238, 365) with delta (0, 0)
Screenshot: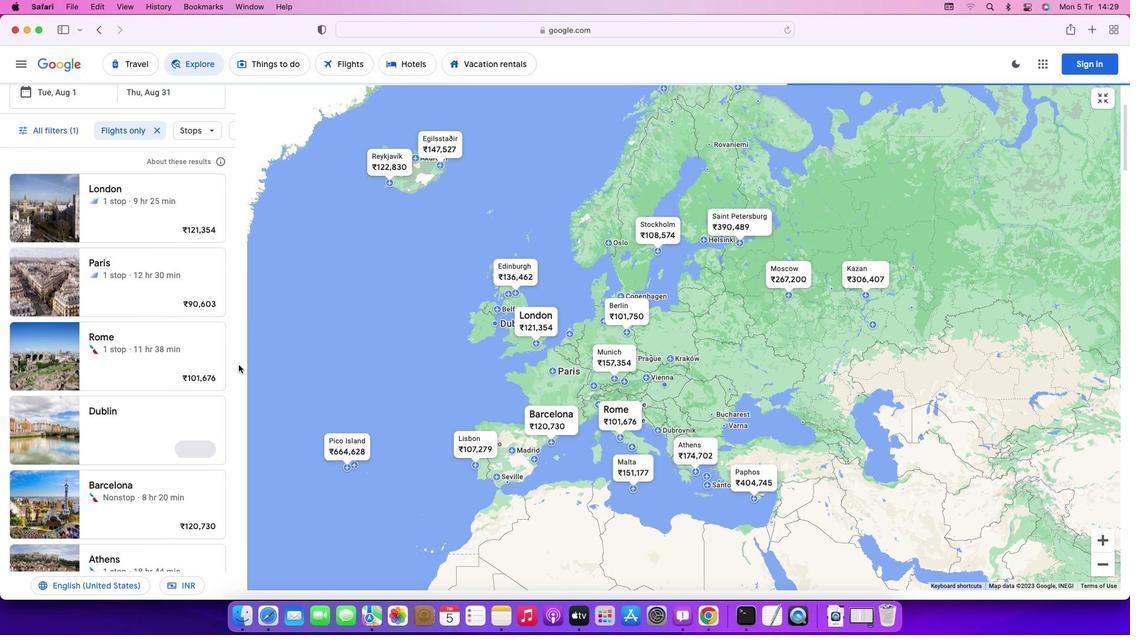 
Action: Mouse moved to (138, 283)
Screenshot: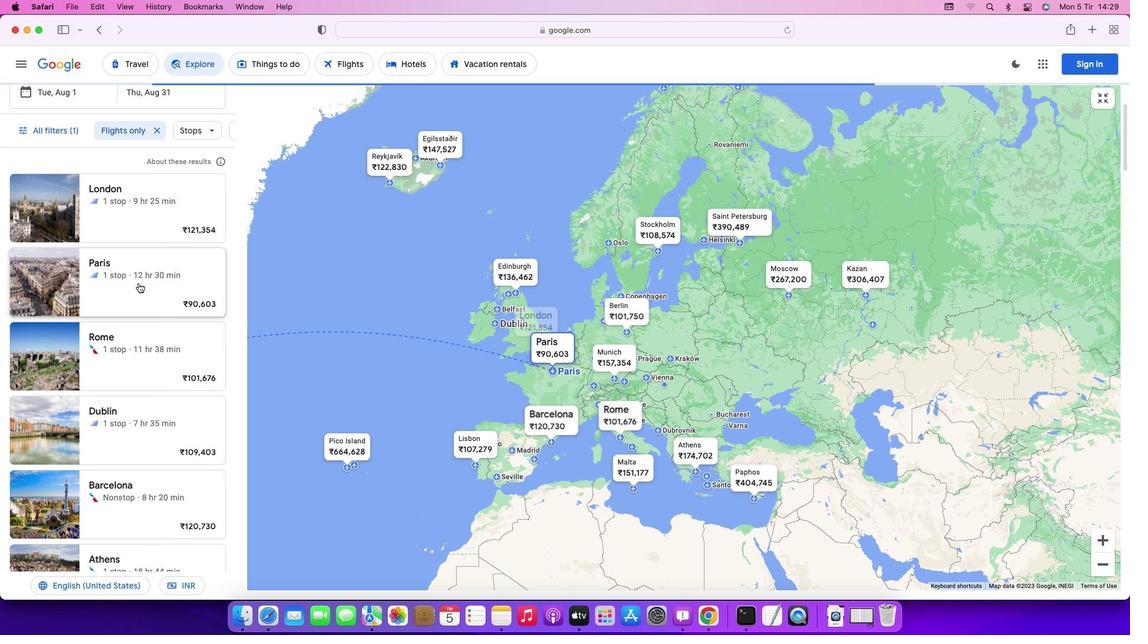 
Action: Mouse pressed left at (138, 283)
Screenshot: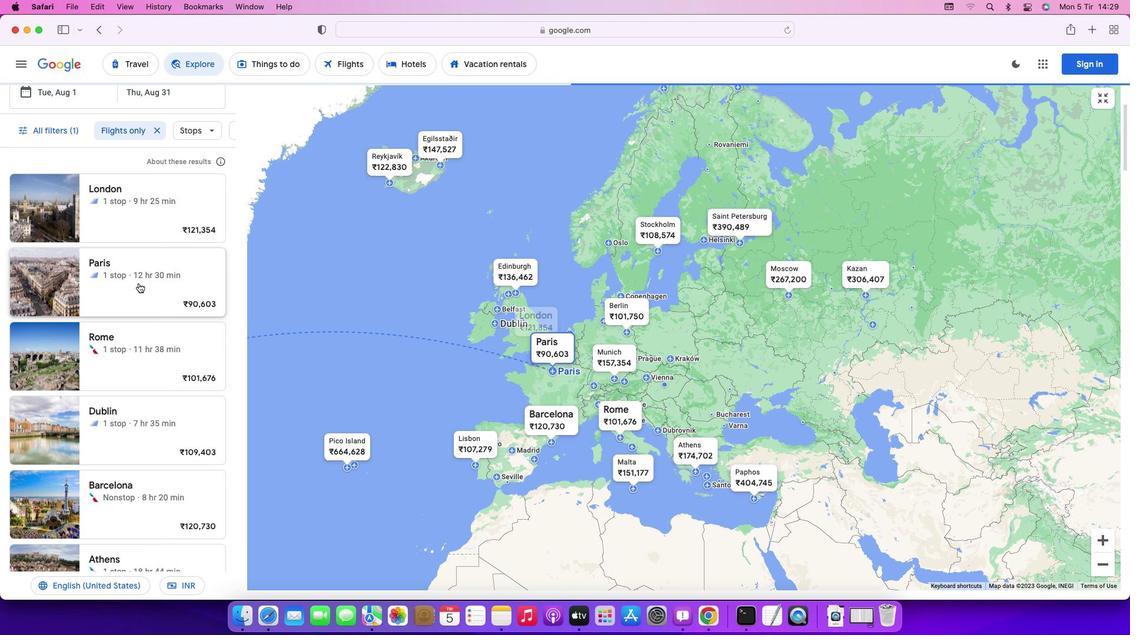 
Action: Mouse moved to (201, 451)
Screenshot: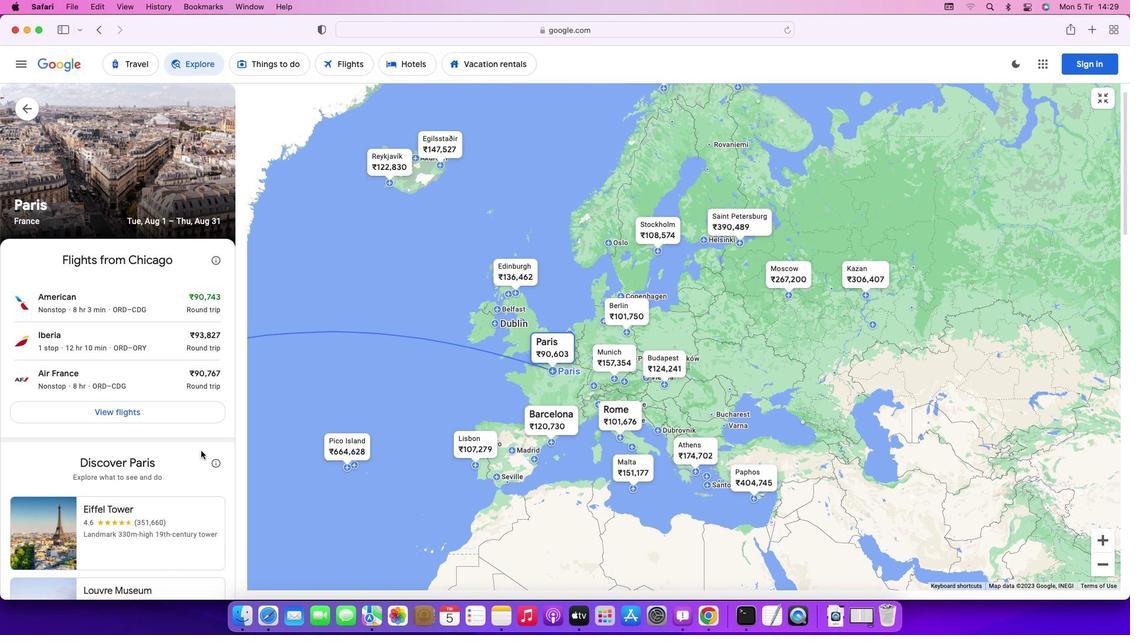 
Action: Mouse scrolled (201, 451) with delta (0, 0)
Screenshot: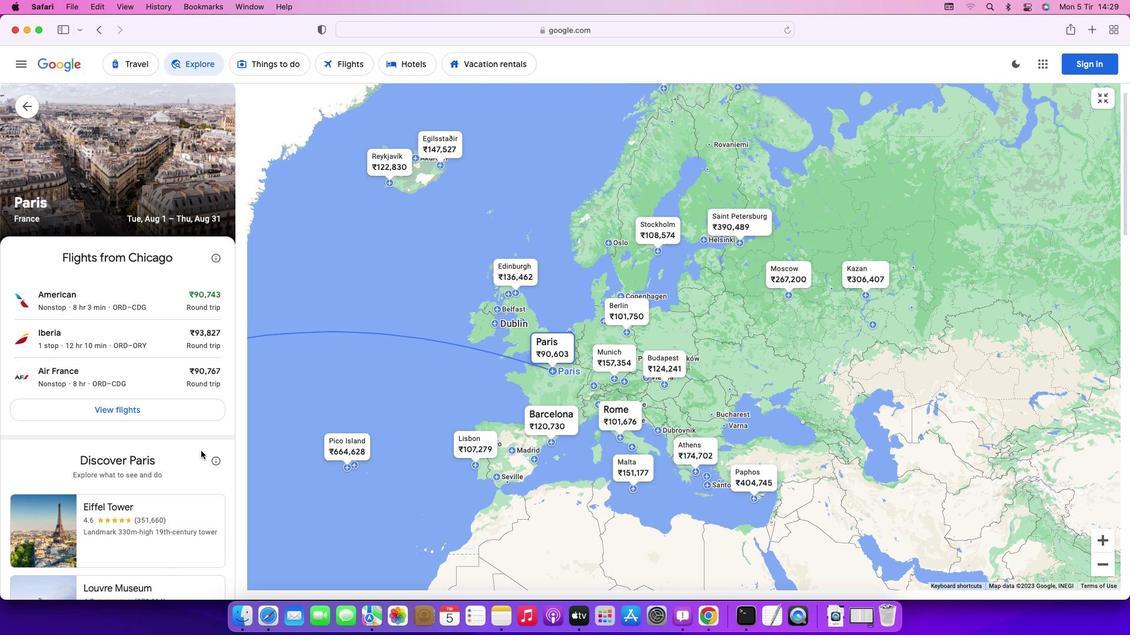 
Action: Mouse scrolled (201, 451) with delta (0, 0)
Screenshot: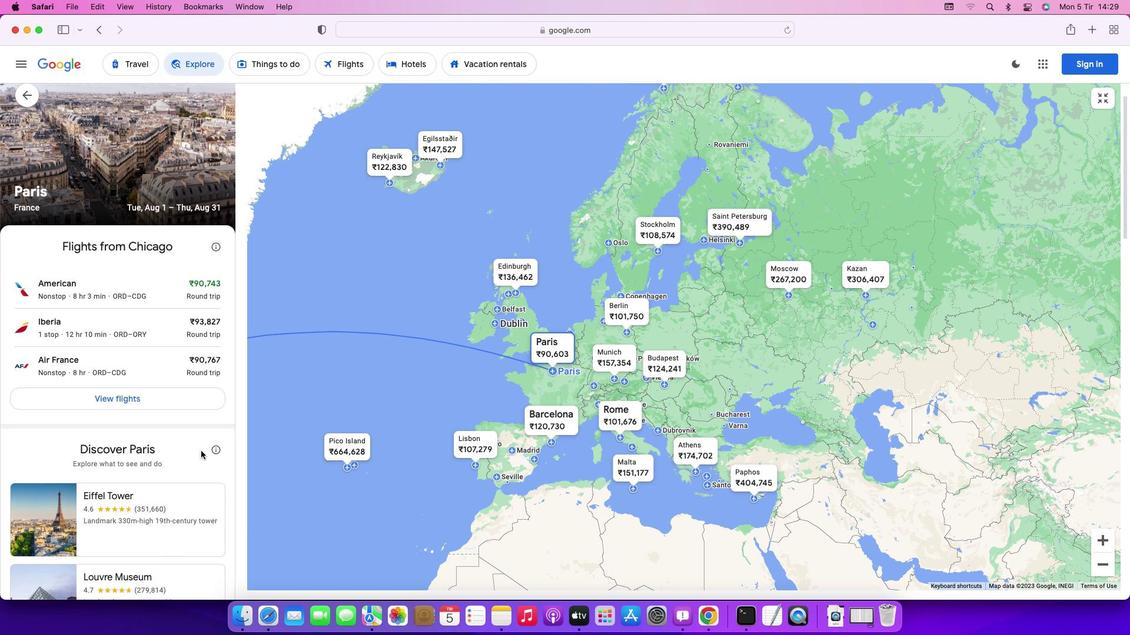 
Action: Mouse scrolled (201, 451) with delta (0, 0)
Screenshot: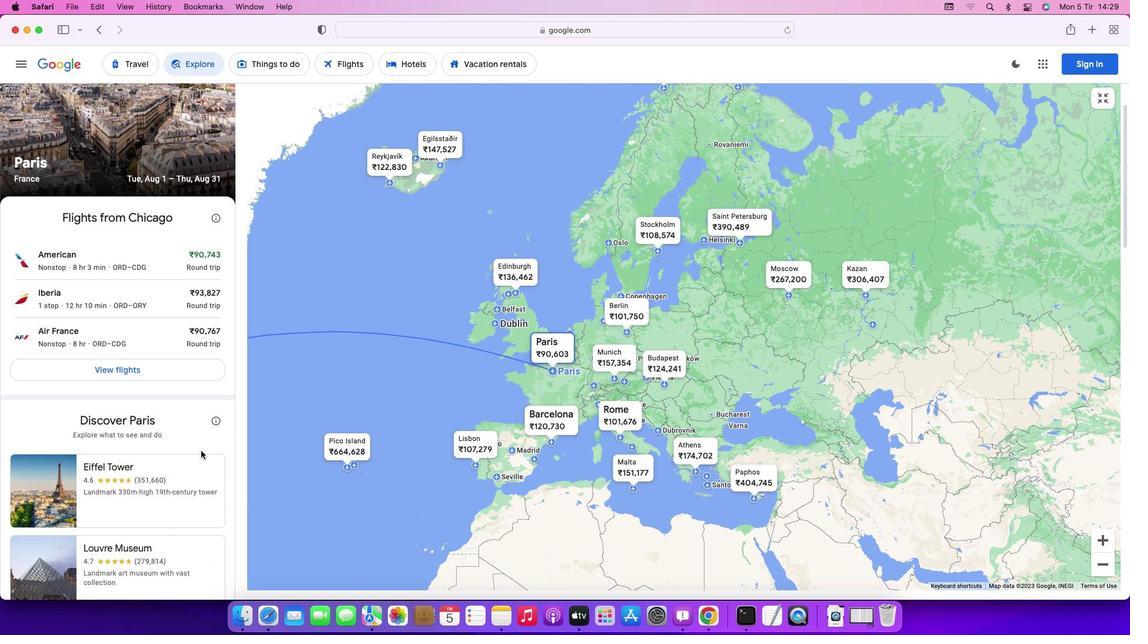 
Action: Mouse moved to (201, 450)
Screenshot: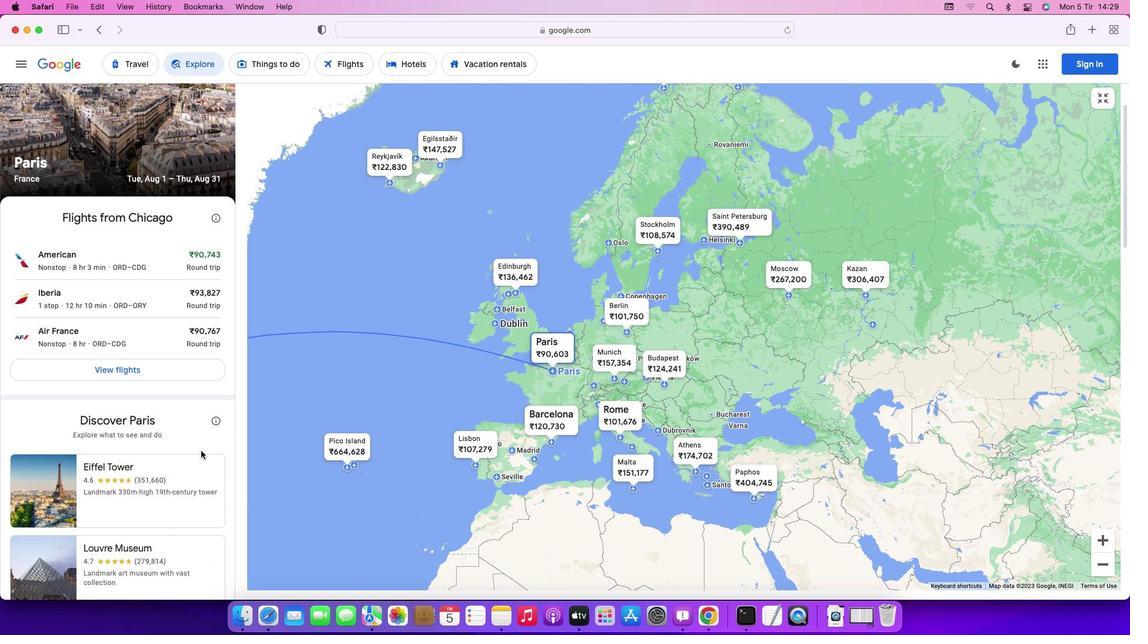 
Action: Mouse scrolled (201, 450) with delta (0, 0)
Screenshot: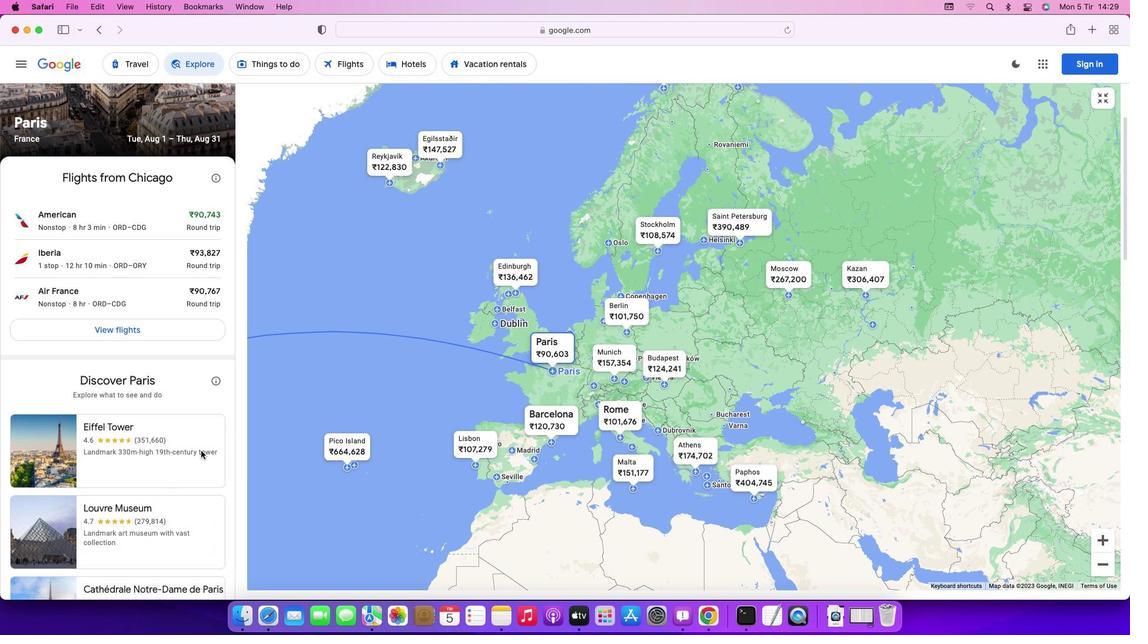 
Action: Mouse scrolled (201, 450) with delta (0, 0)
Screenshot: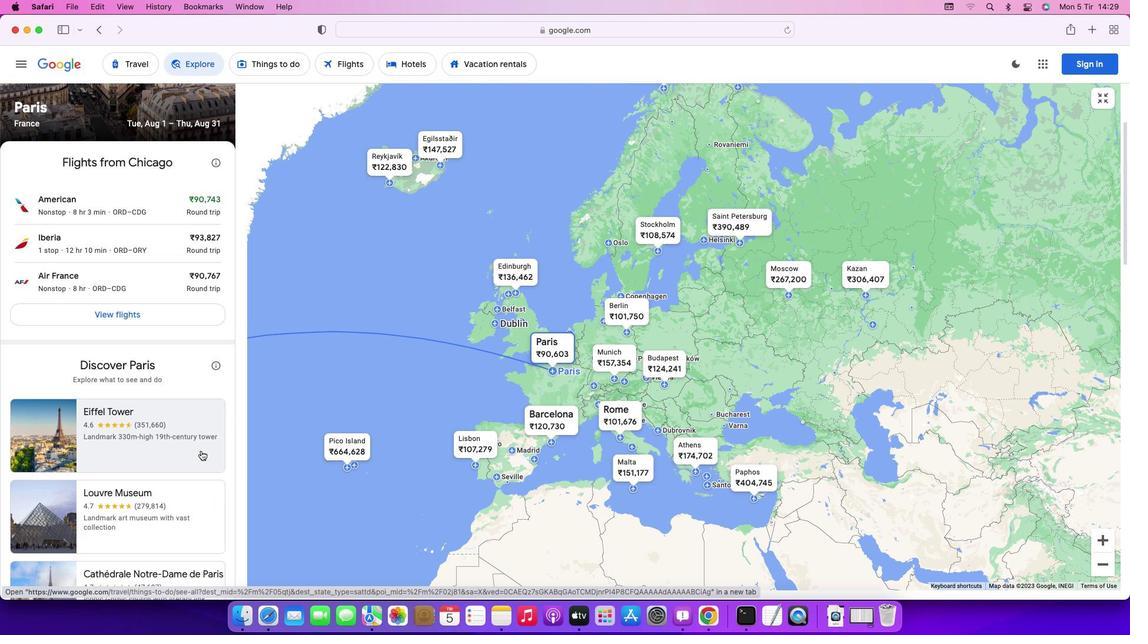 
Action: Mouse scrolled (201, 450) with delta (0, 0)
Screenshot: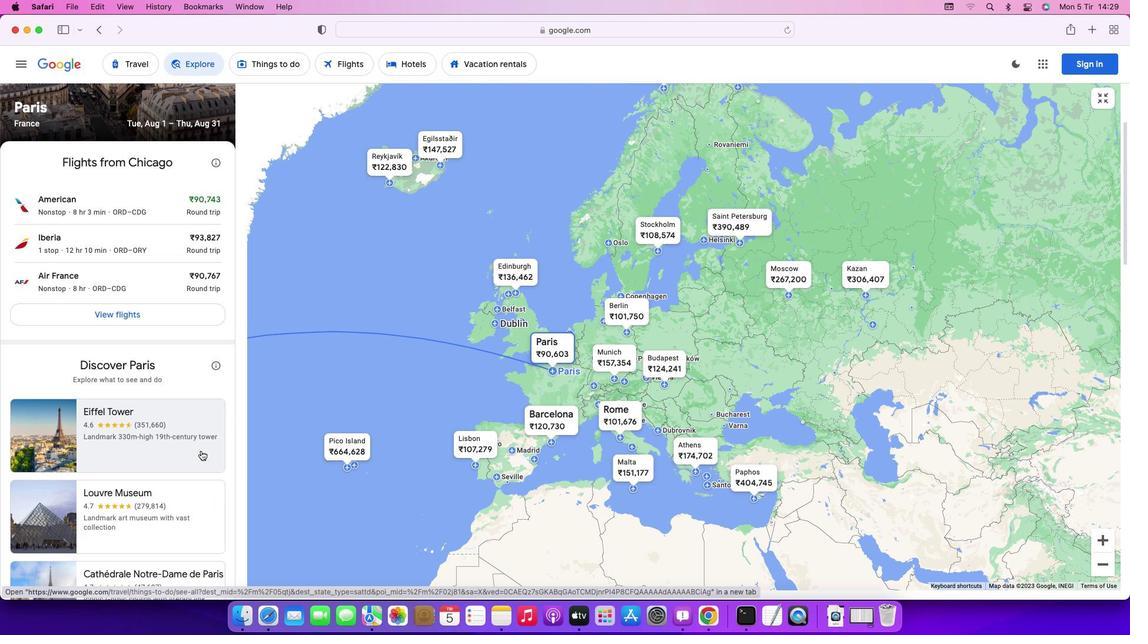 
Action: Mouse moved to (147, 317)
Screenshot: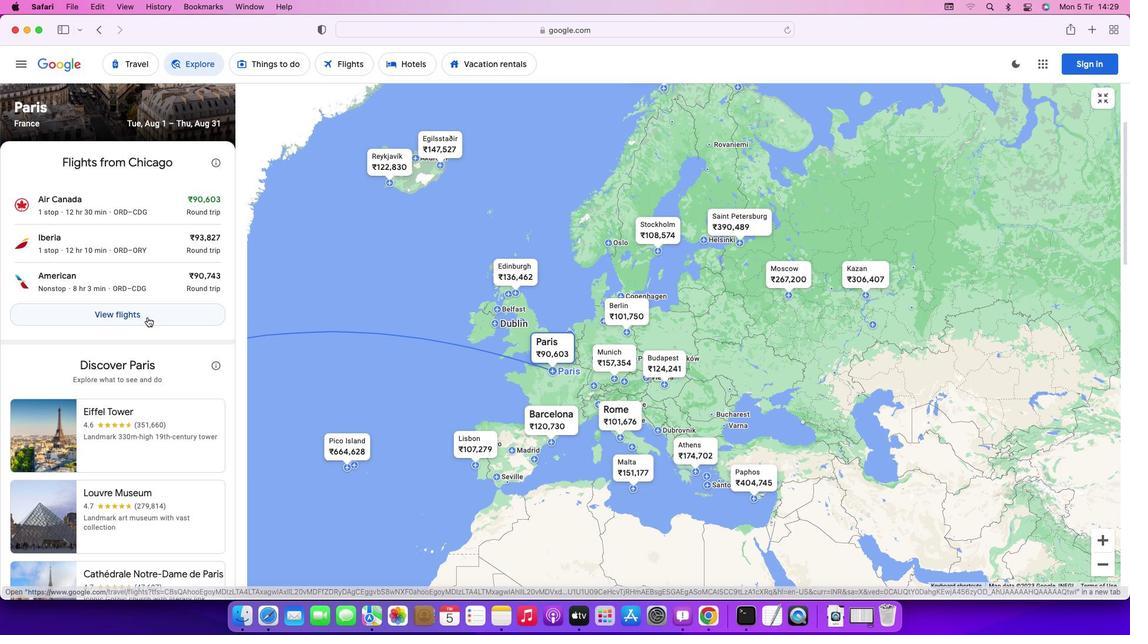 
Action: Mouse pressed left at (147, 317)
Screenshot: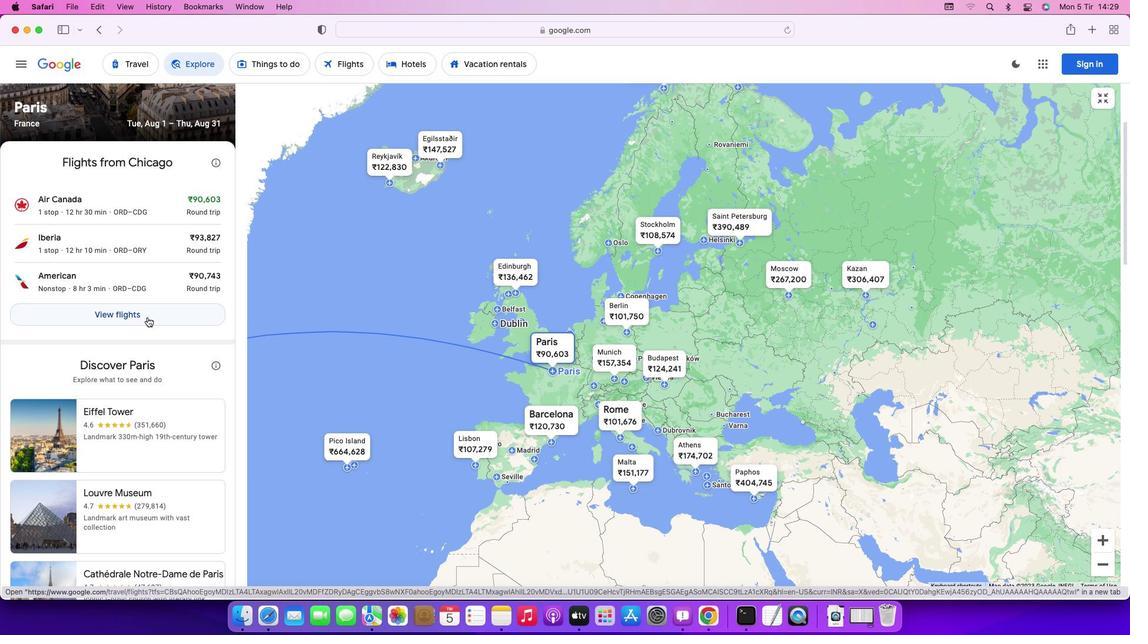 
Action: Mouse moved to (839, 285)
Screenshot: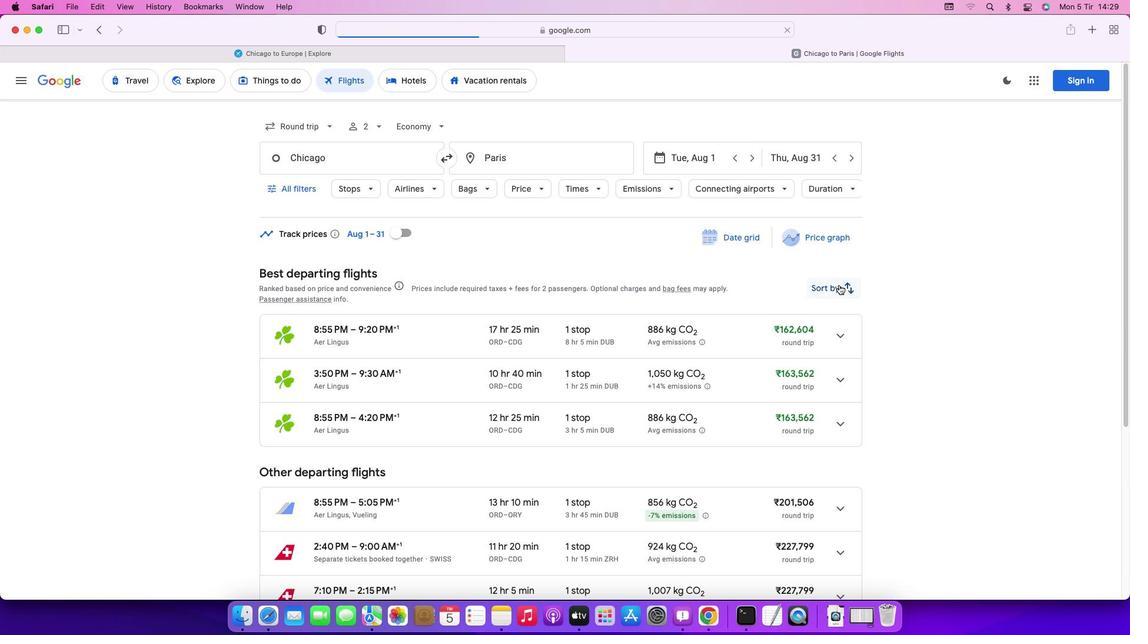 
Action: Mouse pressed left at (839, 285)
Screenshot: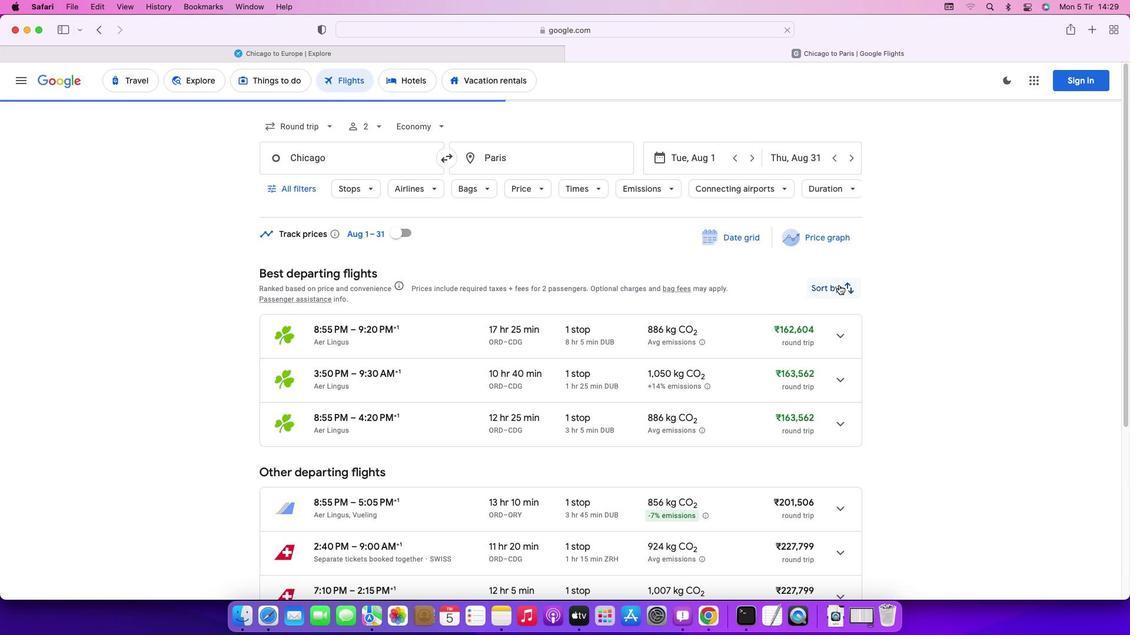 
Action: Mouse moved to (807, 350)
Screenshot: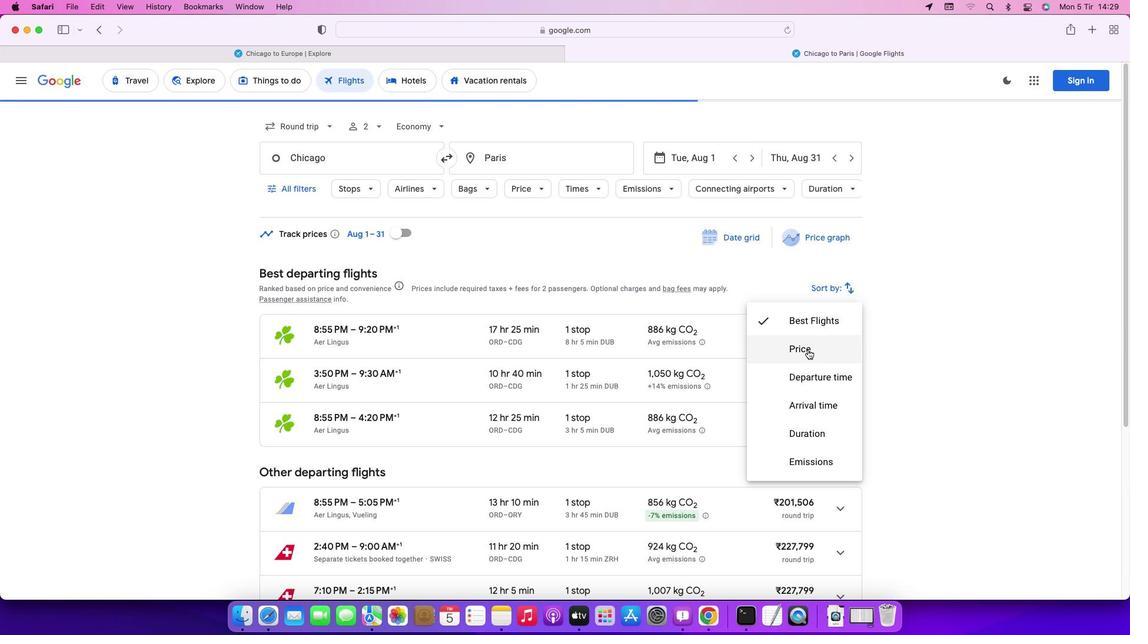 
Action: Mouse pressed left at (807, 350)
Screenshot: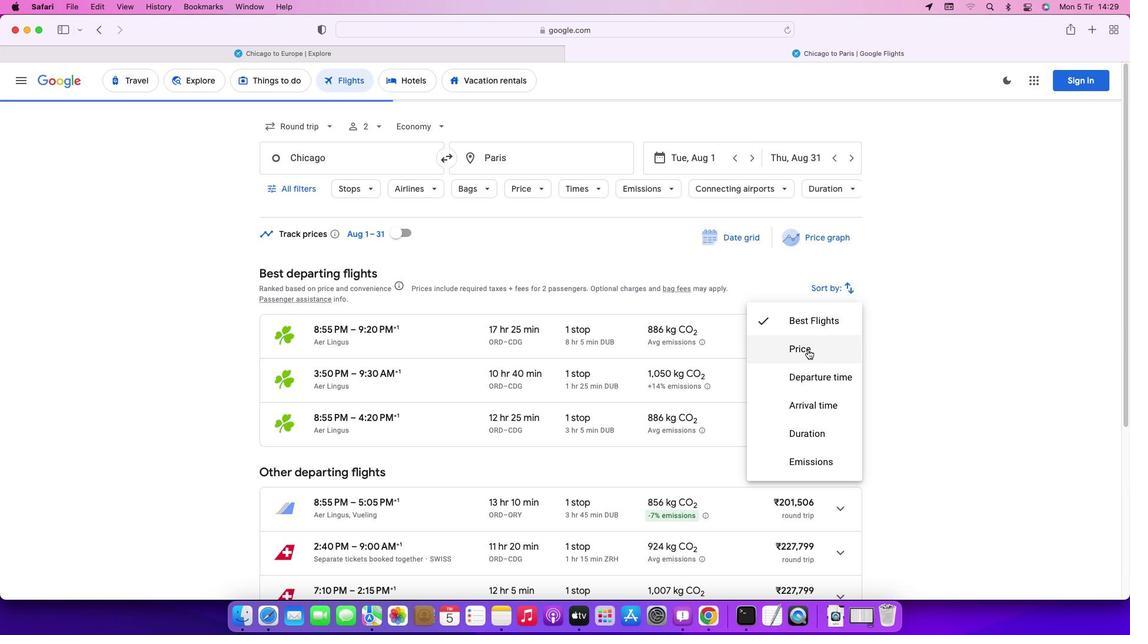 
Action: Mouse moved to (921, 439)
Screenshot: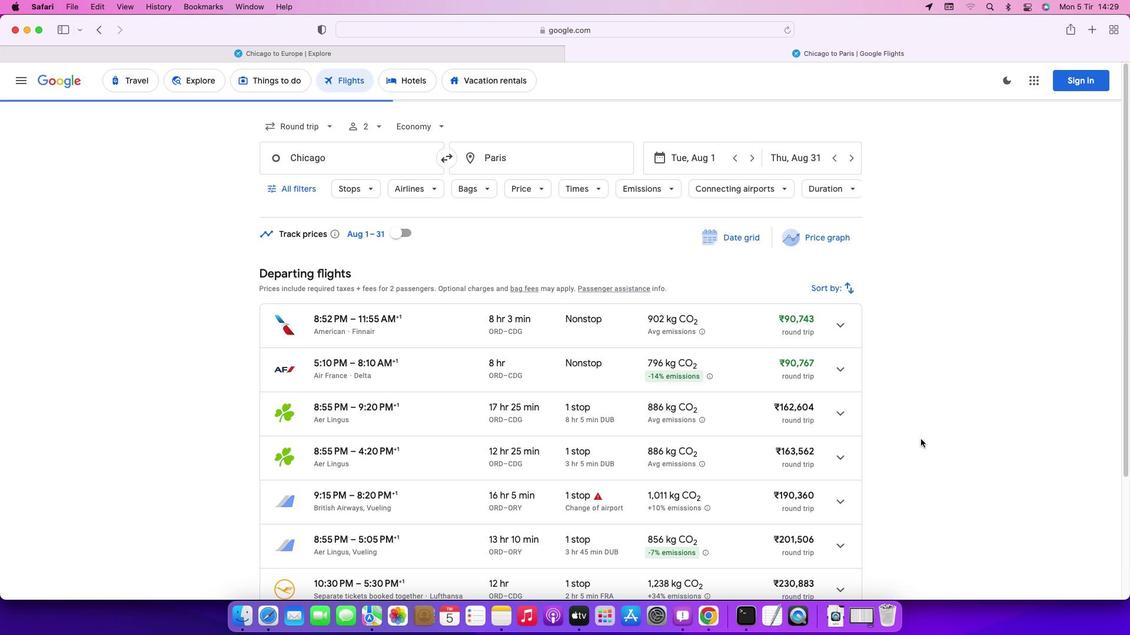 
Action: Mouse scrolled (921, 439) with delta (0, 0)
Screenshot: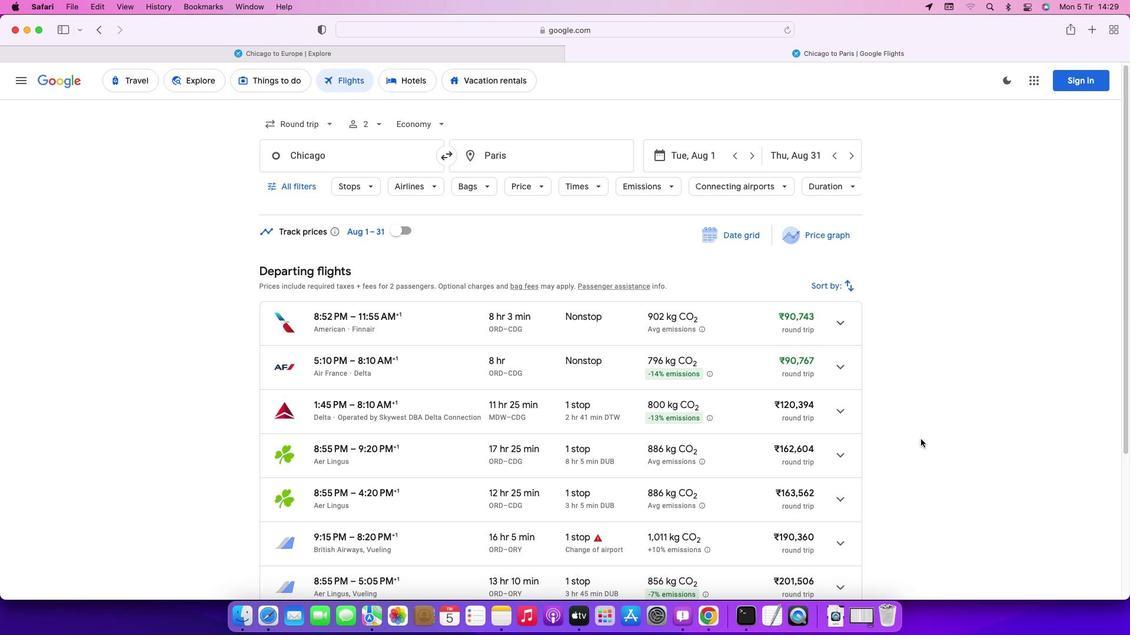
Action: Mouse scrolled (921, 439) with delta (0, 0)
Screenshot: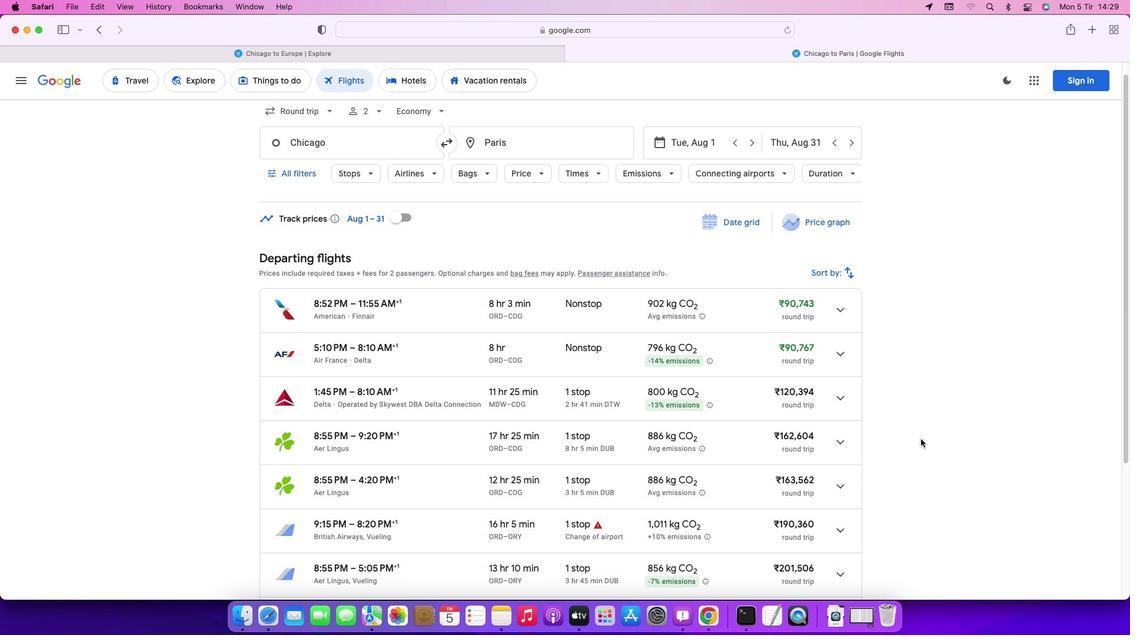 
Action: Mouse scrolled (921, 439) with delta (0, 0)
Screenshot: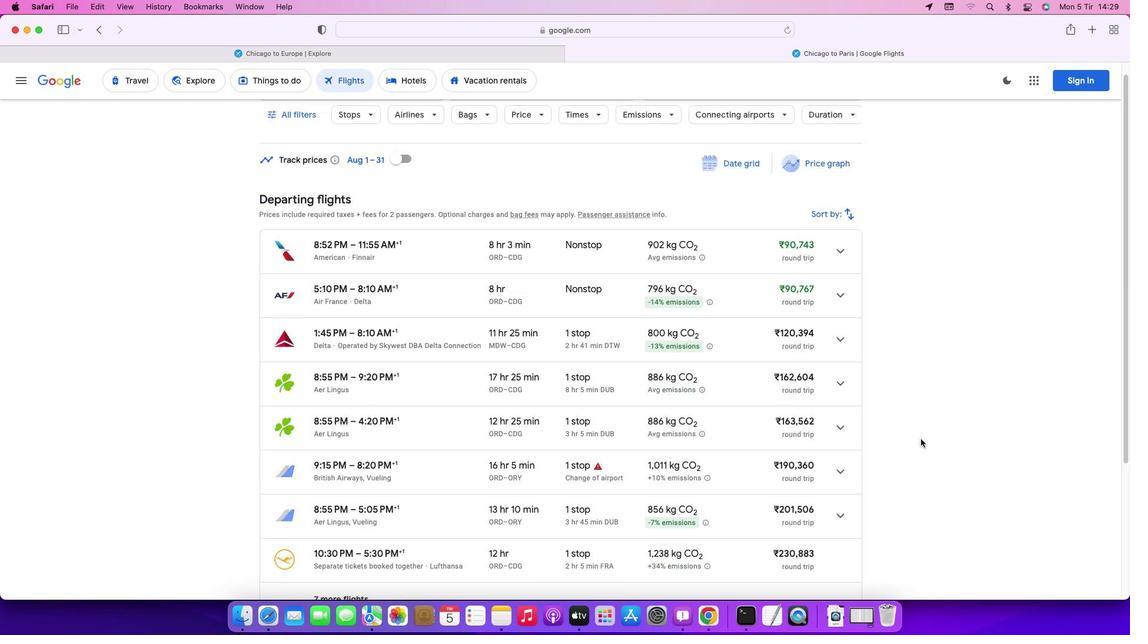 
Action: Mouse scrolled (921, 439) with delta (0, 0)
Screenshot: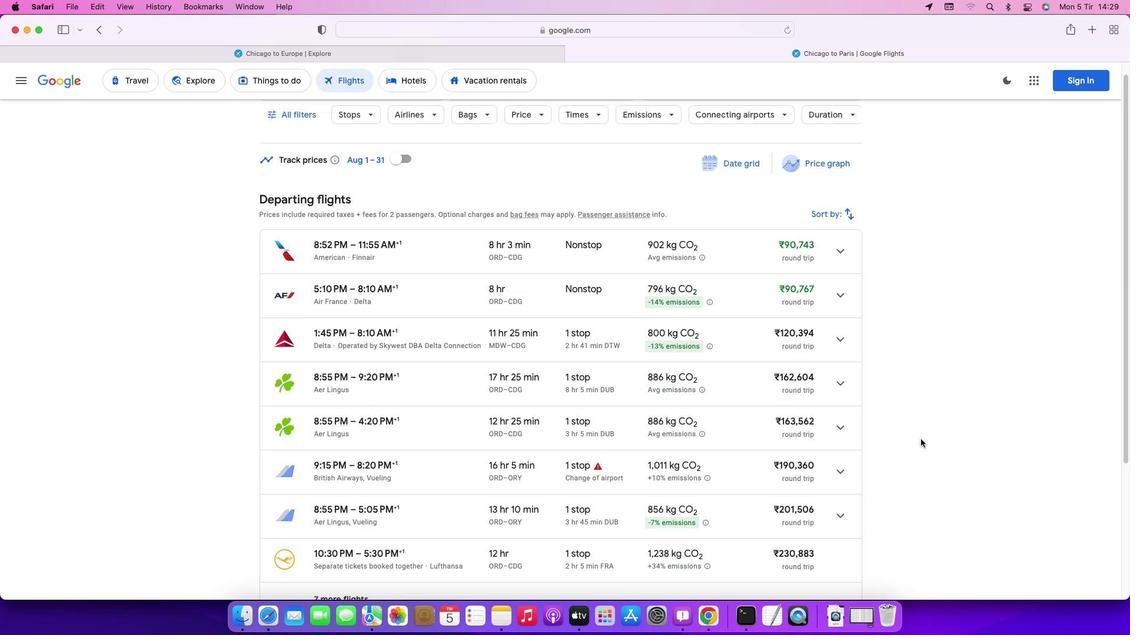 
Action: Mouse scrolled (921, 439) with delta (0, 0)
Screenshot: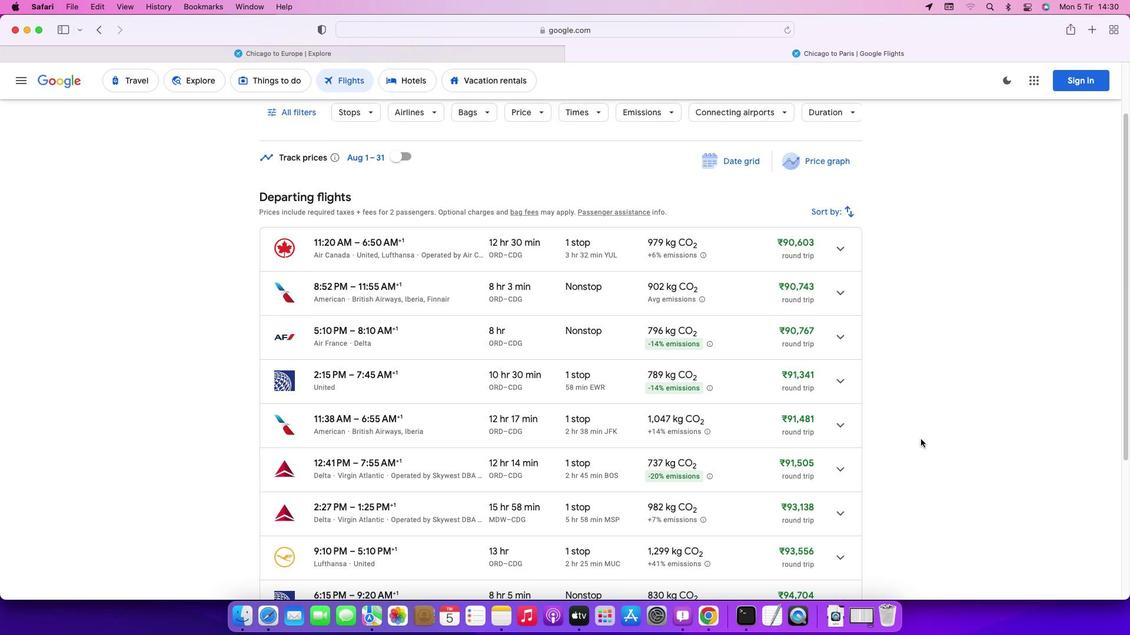 
Action: Mouse scrolled (921, 439) with delta (0, 0)
Screenshot: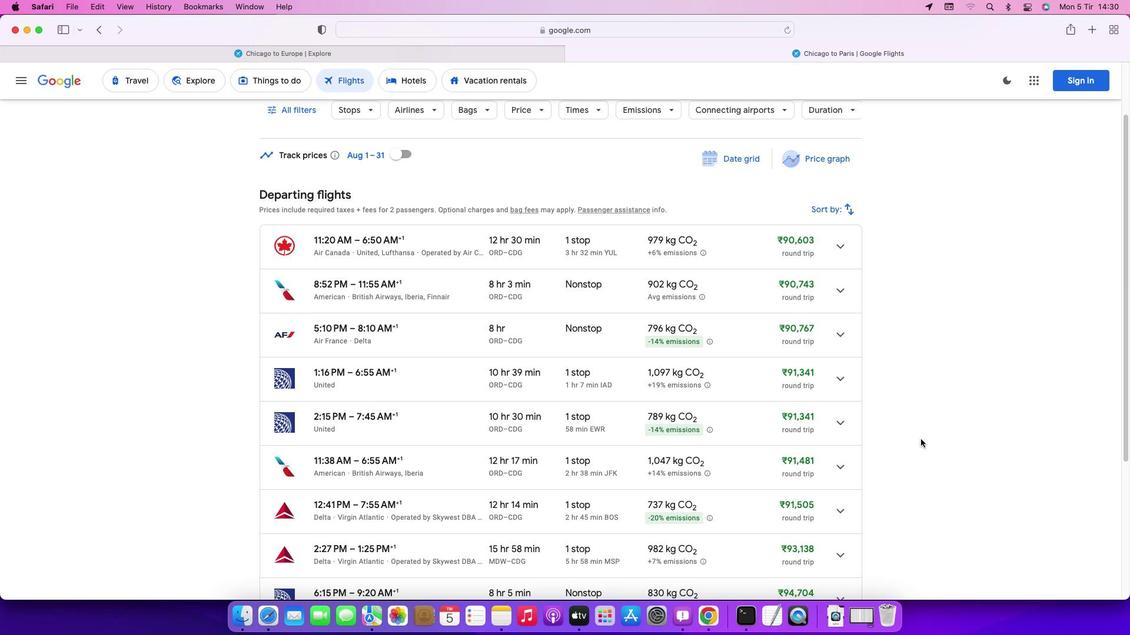 
Action: Mouse scrolled (921, 439) with delta (0, 0)
Screenshot: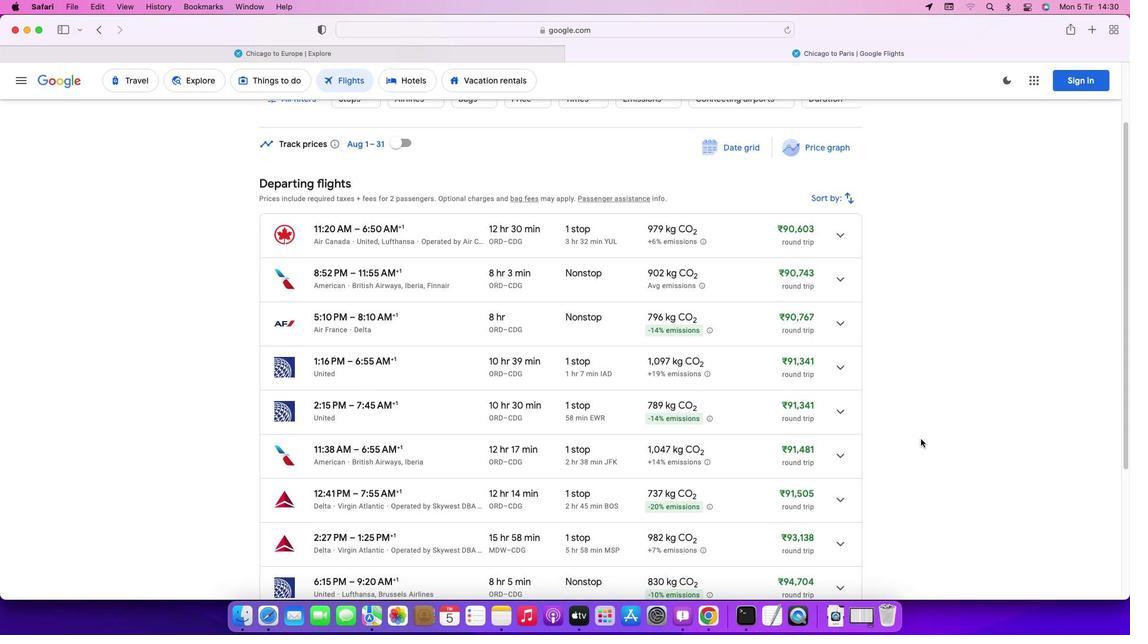 
Action: Mouse scrolled (921, 439) with delta (0, 0)
Screenshot: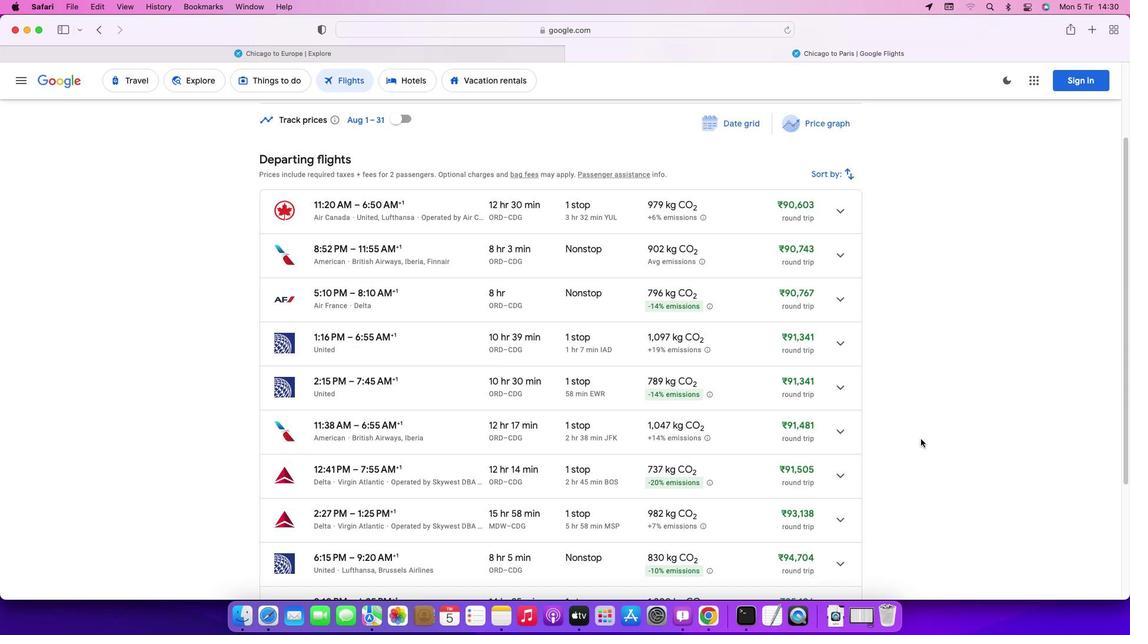 
Action: Mouse scrolled (921, 439) with delta (0, 0)
Screenshot: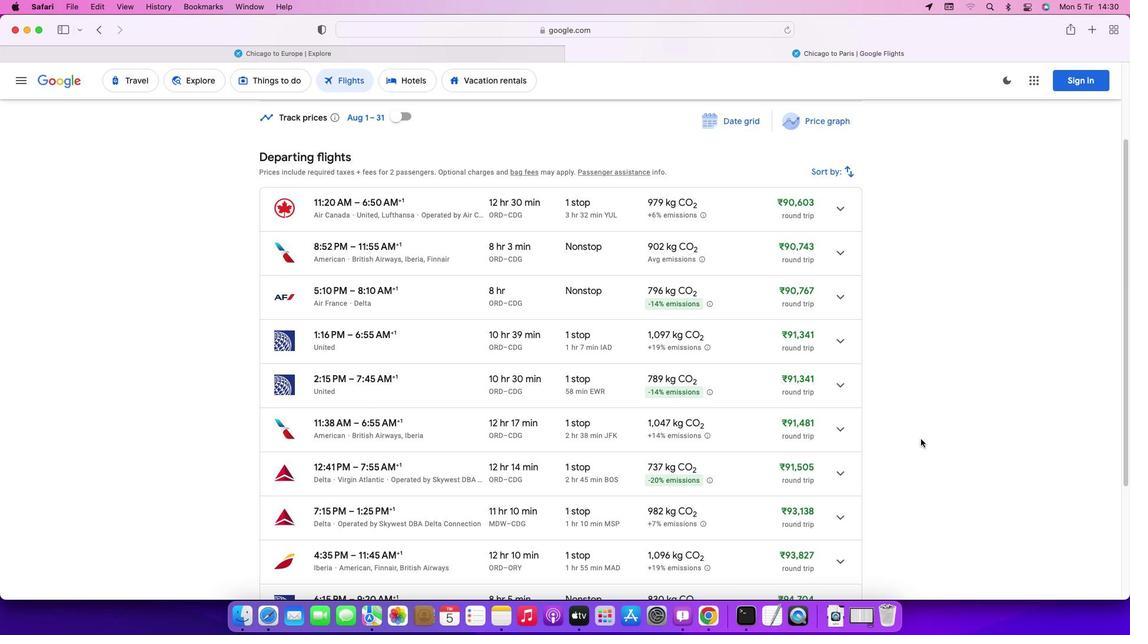 
Action: Mouse scrolled (921, 439) with delta (0, 0)
Screenshot: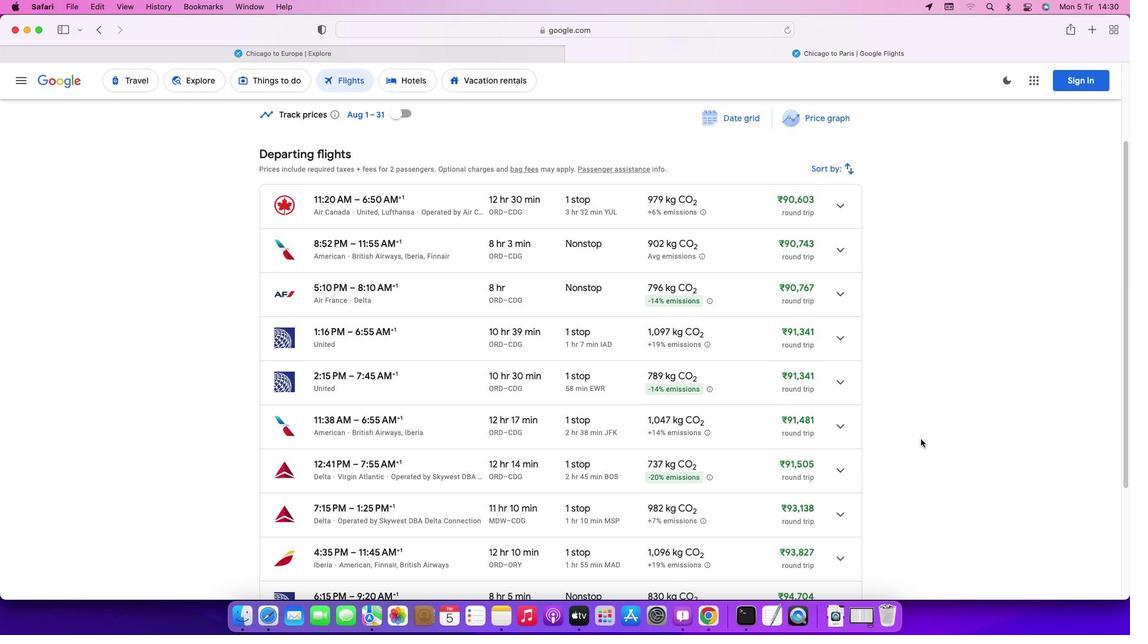 
Action: Mouse scrolled (921, 439) with delta (0, 0)
Screenshot: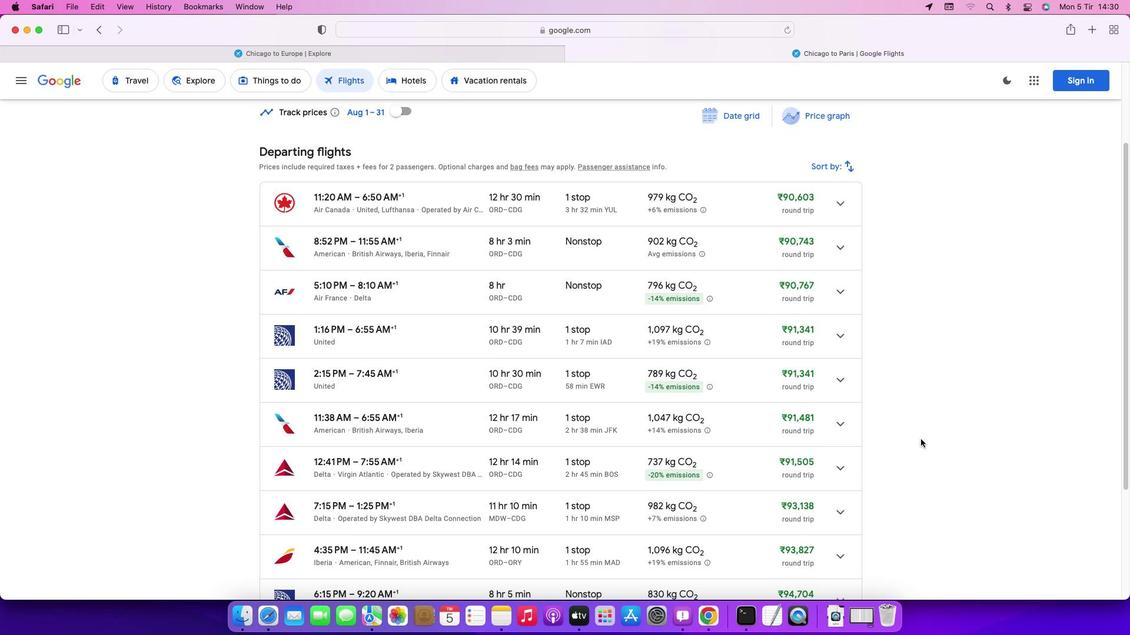 
Action: Mouse scrolled (921, 439) with delta (0, 0)
Screenshot: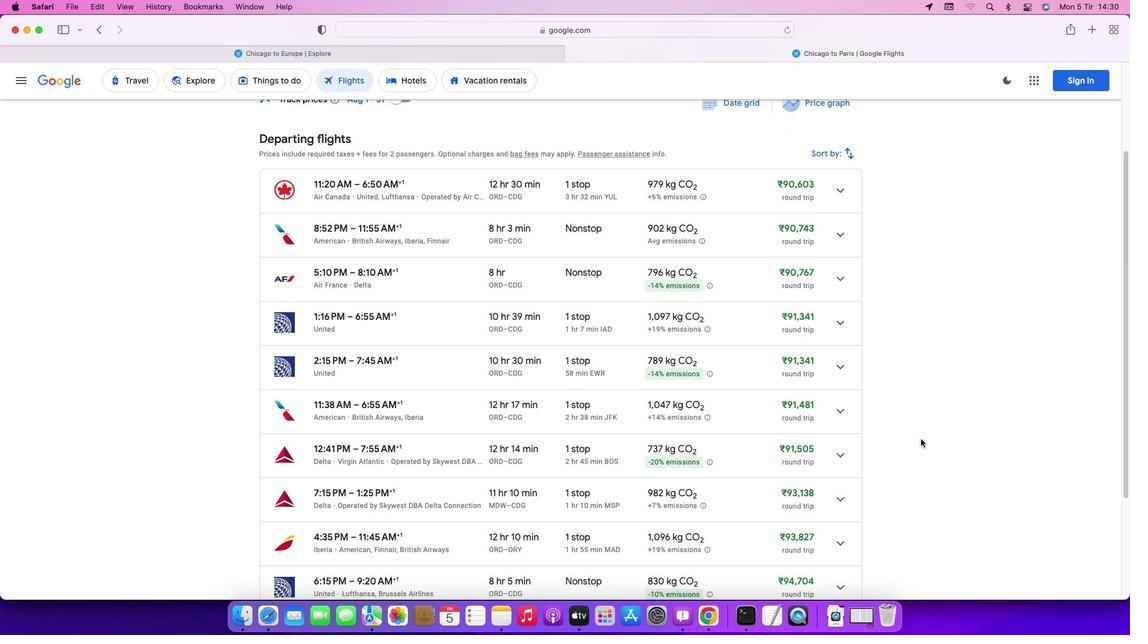 
Action: Mouse moved to (797, 197)
Screenshot: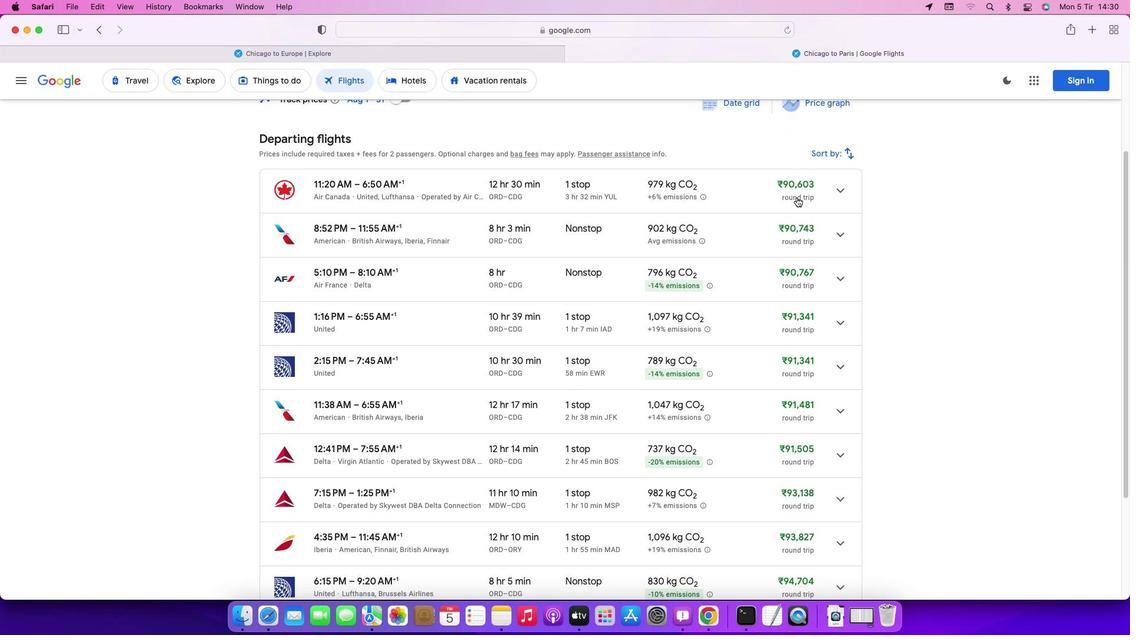 
